 Task: Search one way flight ticket for 2 adults, 4 children and 1 infant on lap in business from Austin: Austinbergstrom International Airport to Evansville: Evansville Regional Airport on 8-3-2023. Choice of flights is United. Number of bags: 2 carry on bags and 7 checked bags. Price is upto 93000. Outbound departure time preference is 11:30.
Action: Mouse moved to (293, 115)
Screenshot: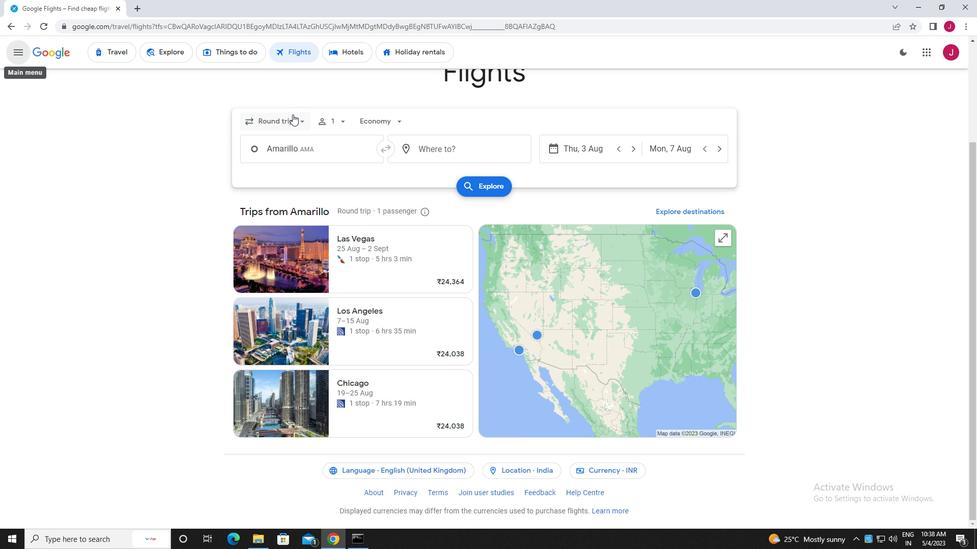 
Action: Mouse pressed left at (293, 115)
Screenshot: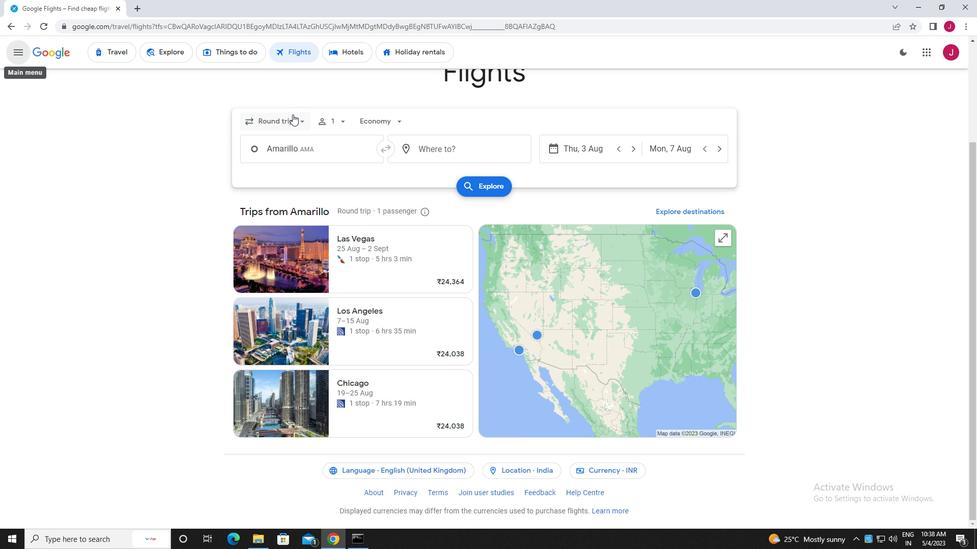 
Action: Mouse moved to (286, 167)
Screenshot: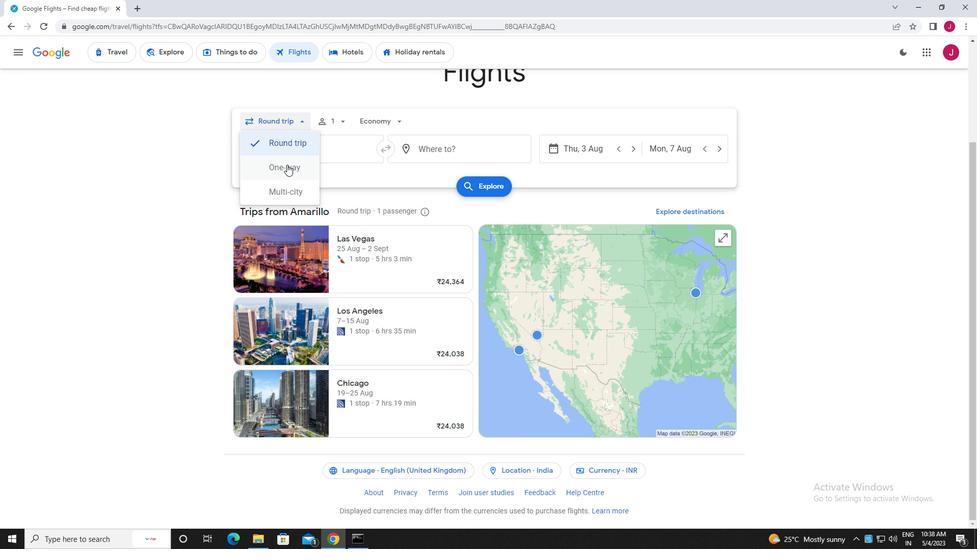 
Action: Mouse pressed left at (286, 167)
Screenshot: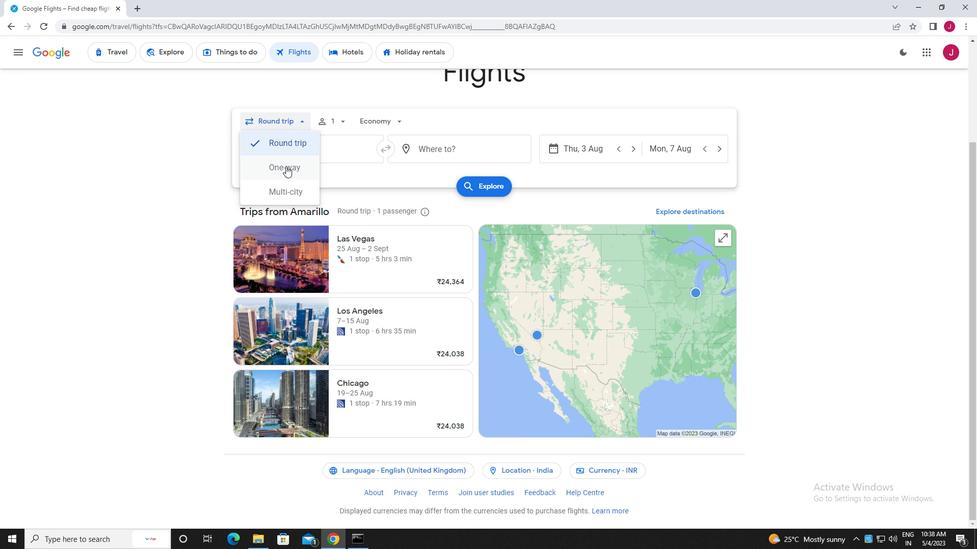 
Action: Mouse moved to (340, 119)
Screenshot: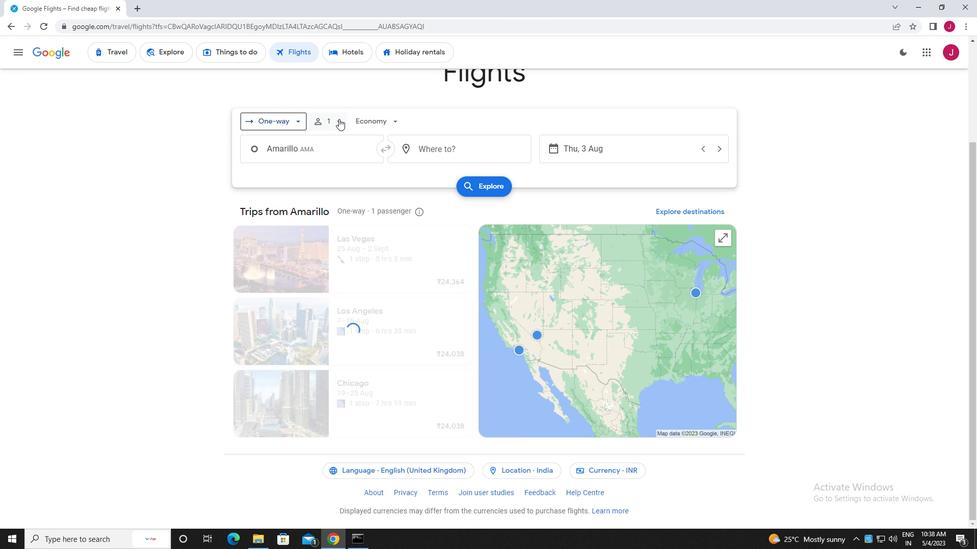 
Action: Mouse pressed left at (340, 119)
Screenshot: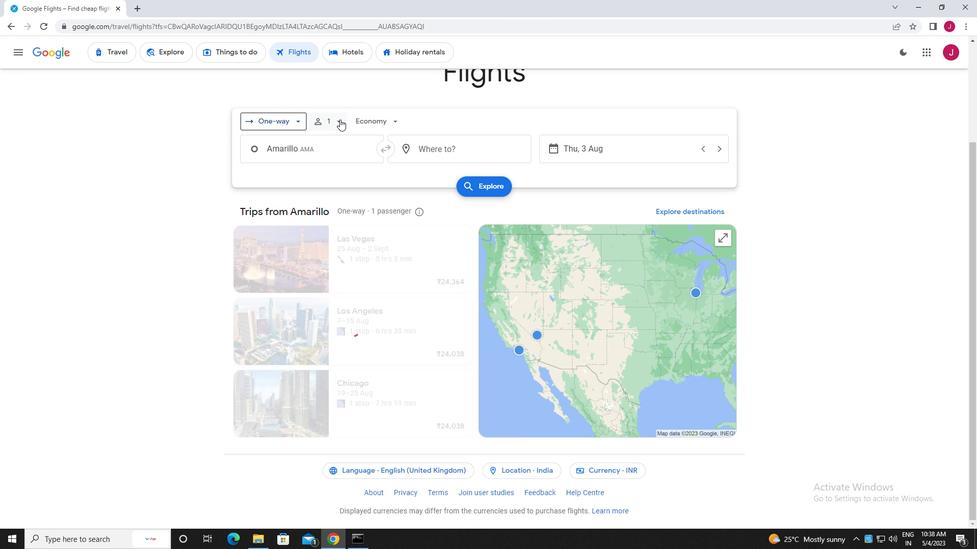 
Action: Mouse moved to (417, 147)
Screenshot: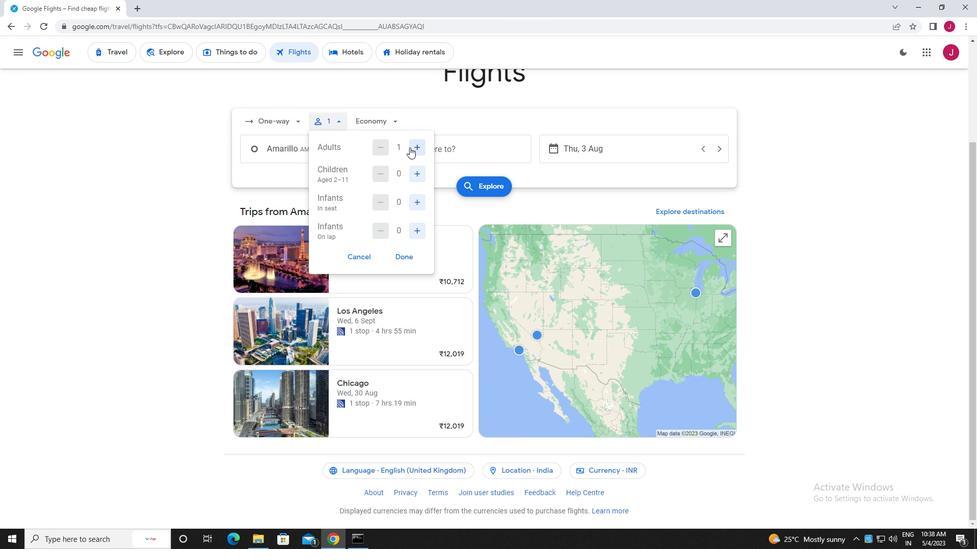
Action: Mouse pressed left at (417, 147)
Screenshot: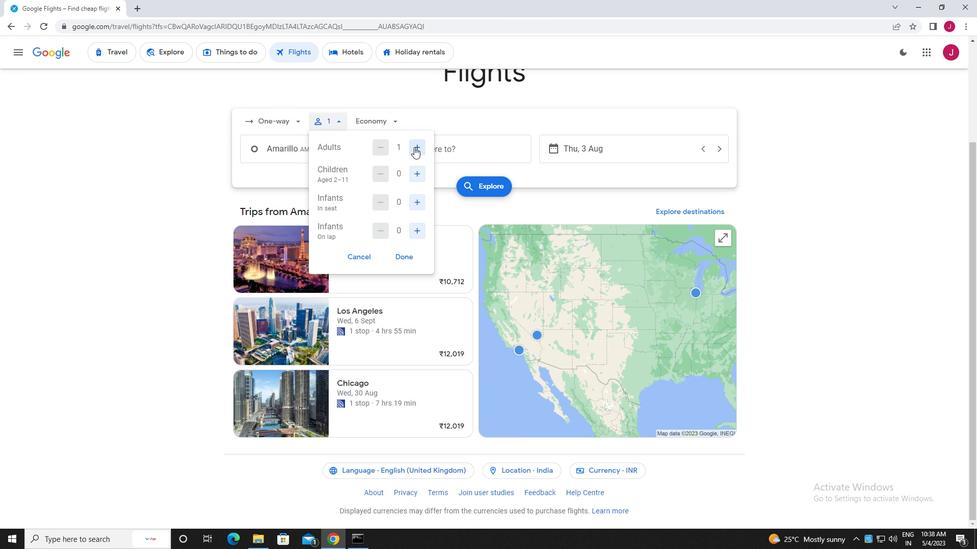 
Action: Mouse moved to (418, 174)
Screenshot: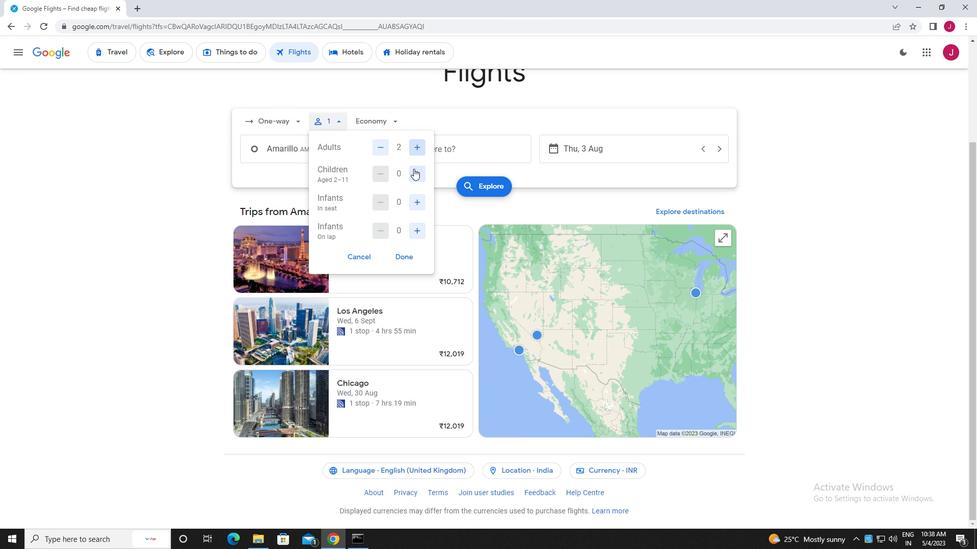 
Action: Mouse pressed left at (418, 174)
Screenshot: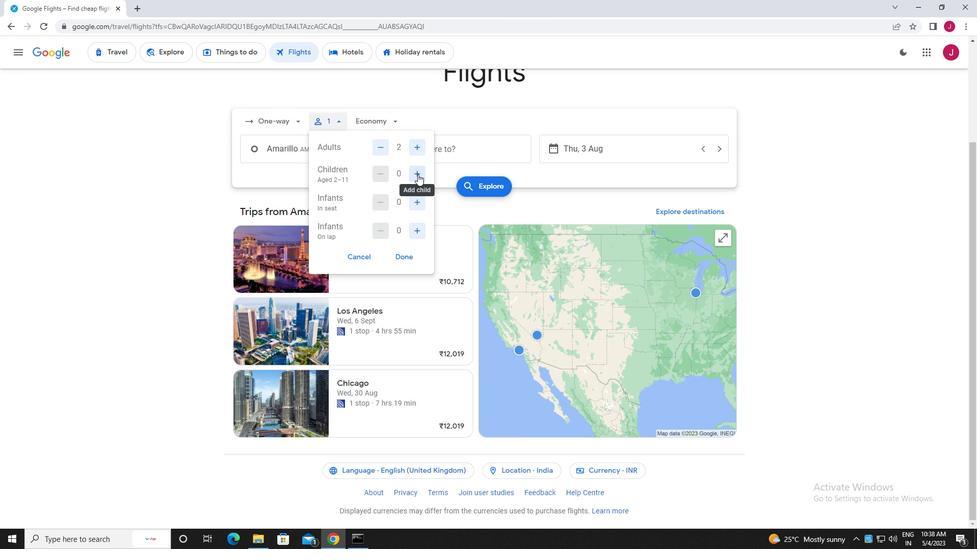 
Action: Mouse pressed left at (418, 174)
Screenshot: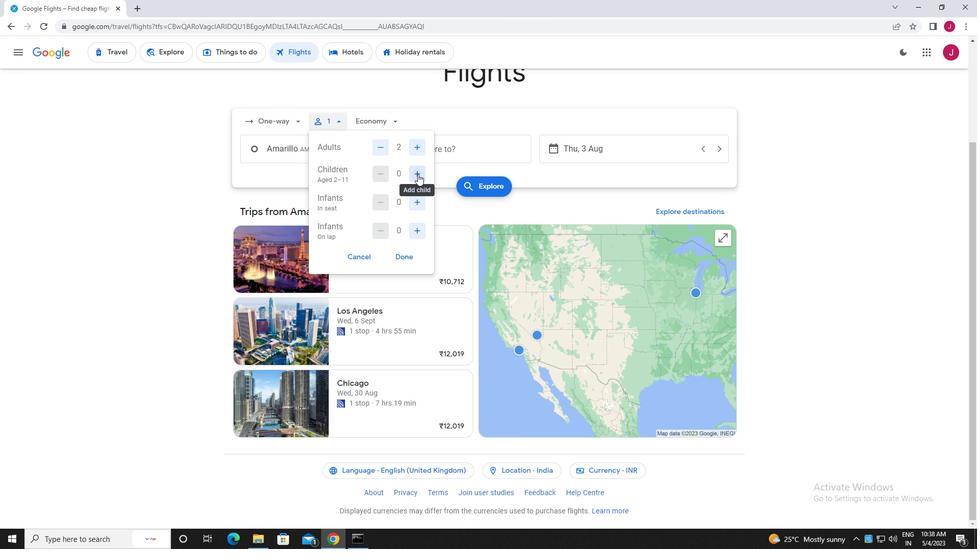
Action: Mouse pressed left at (418, 174)
Screenshot: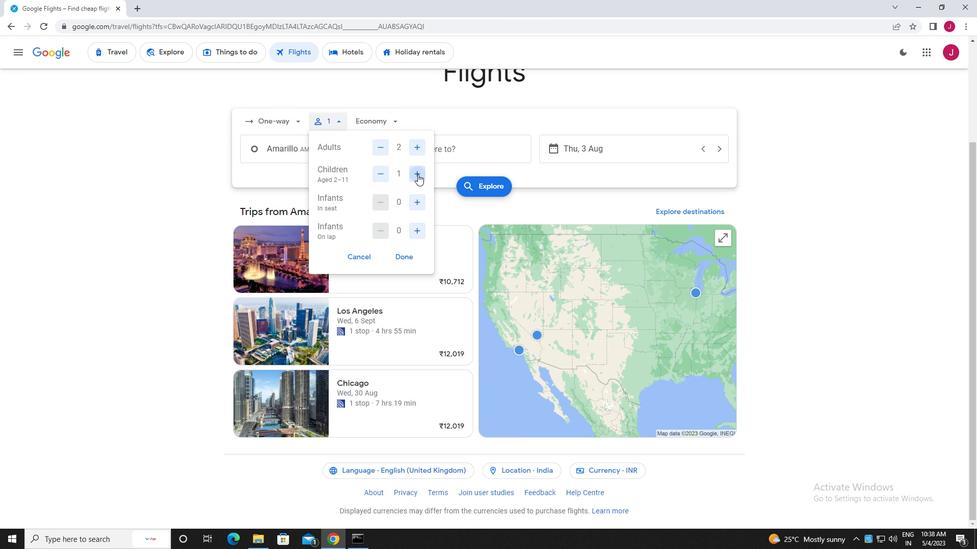 
Action: Mouse pressed left at (418, 174)
Screenshot: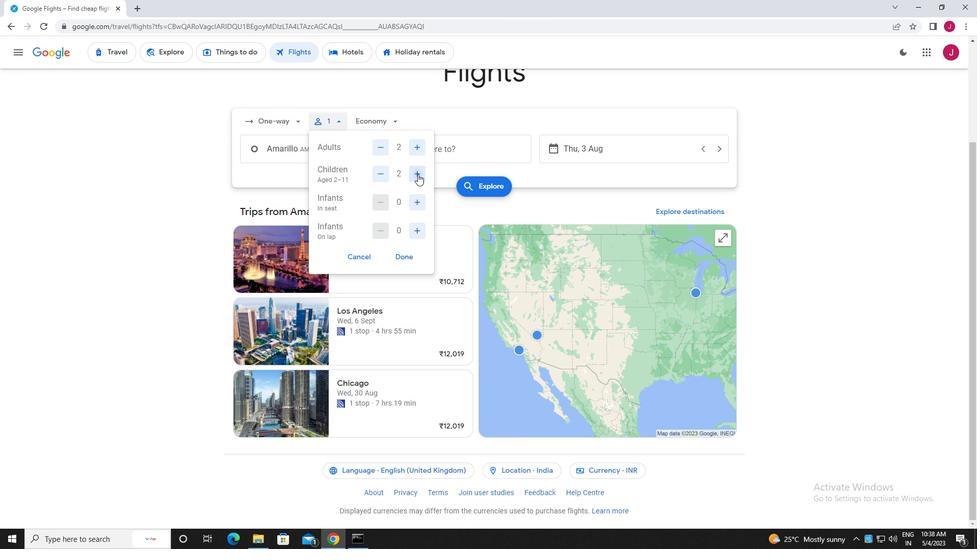 
Action: Mouse moved to (418, 229)
Screenshot: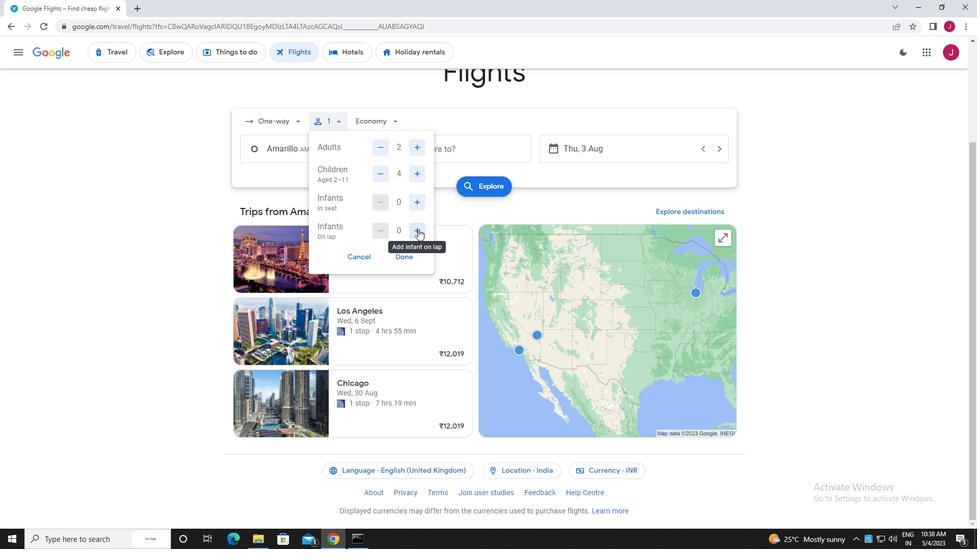 
Action: Mouse pressed left at (418, 229)
Screenshot: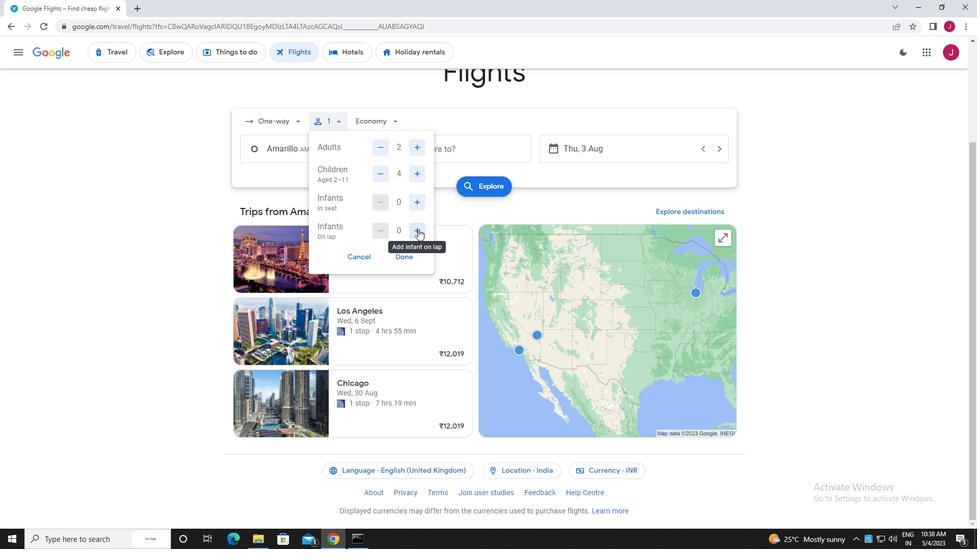 
Action: Mouse moved to (404, 256)
Screenshot: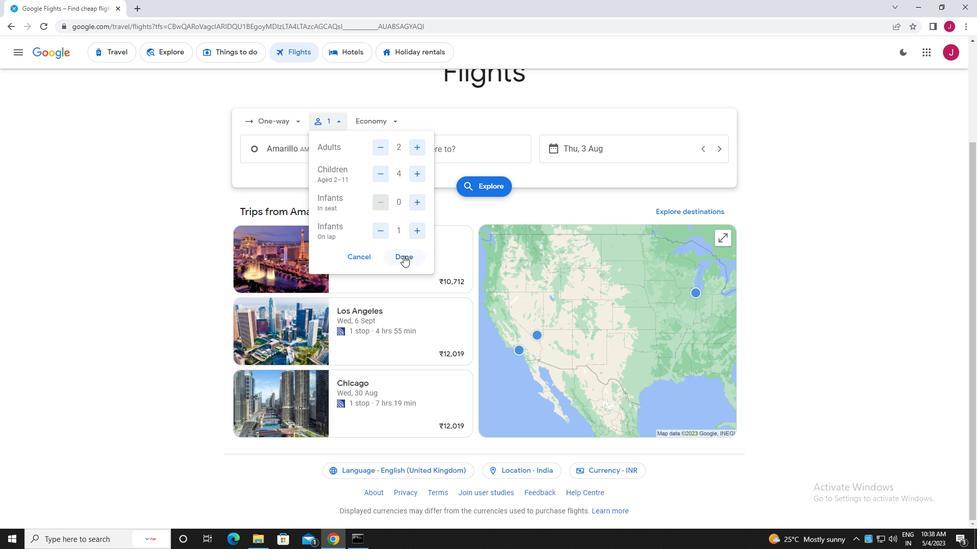 
Action: Mouse pressed left at (404, 256)
Screenshot: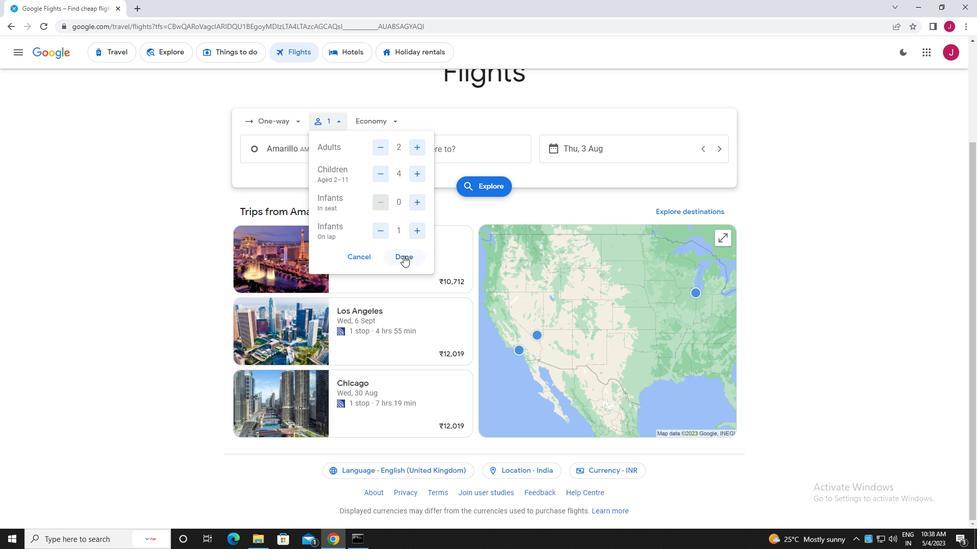 
Action: Mouse moved to (381, 120)
Screenshot: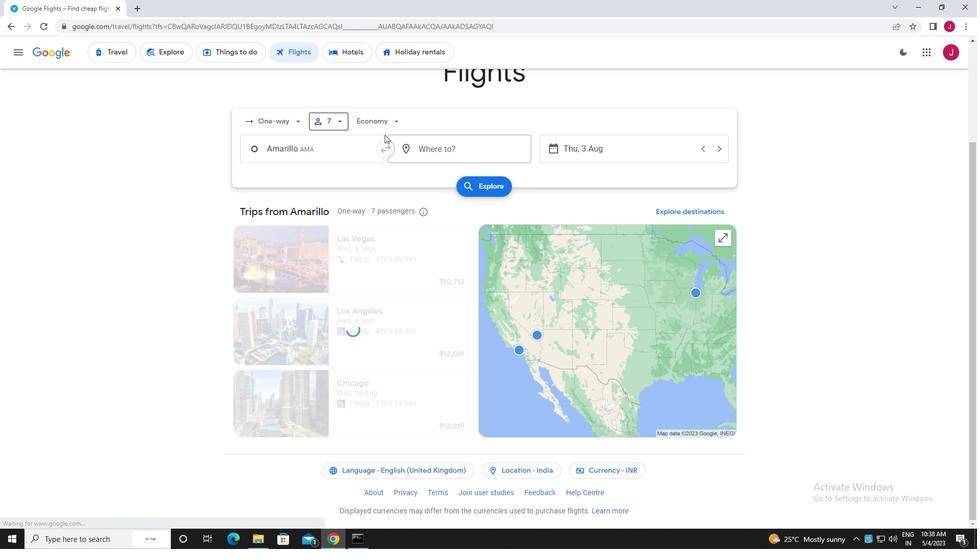 
Action: Mouse pressed left at (381, 120)
Screenshot: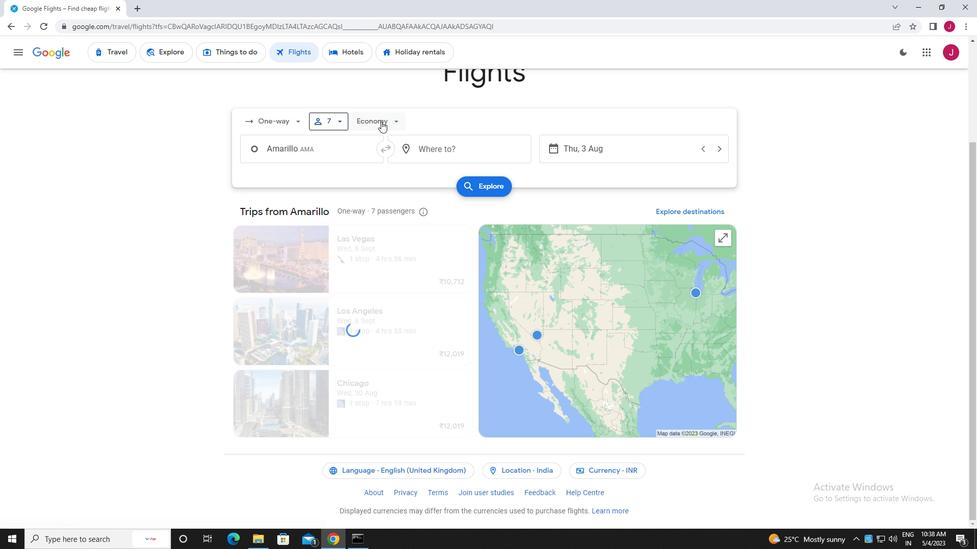 
Action: Mouse moved to (401, 192)
Screenshot: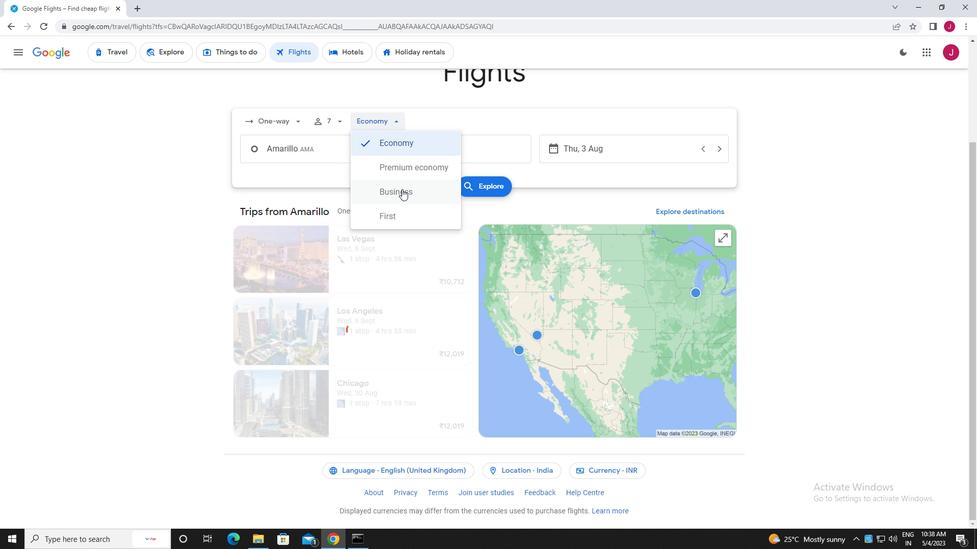 
Action: Mouse pressed left at (401, 192)
Screenshot: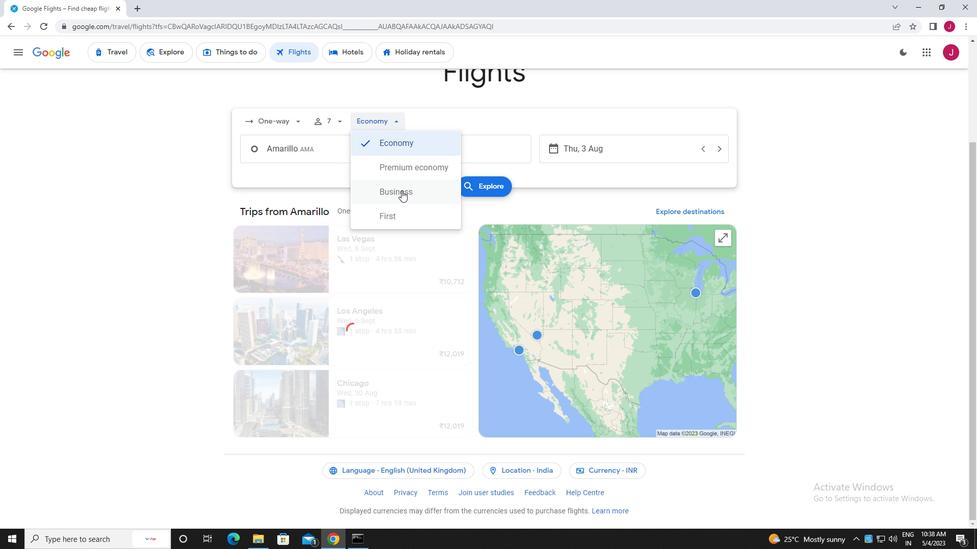 
Action: Mouse moved to (337, 150)
Screenshot: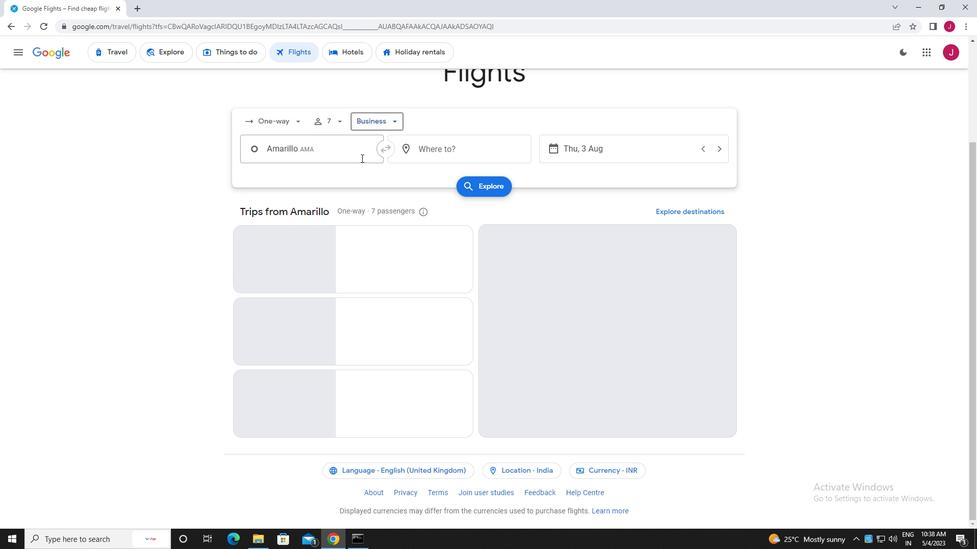 
Action: Mouse pressed left at (337, 150)
Screenshot: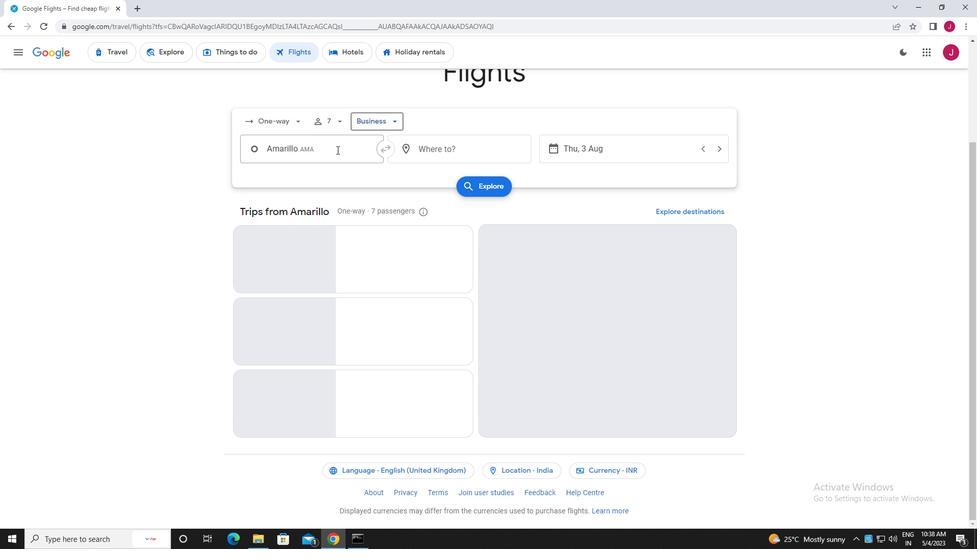 
Action: Mouse moved to (337, 149)
Screenshot: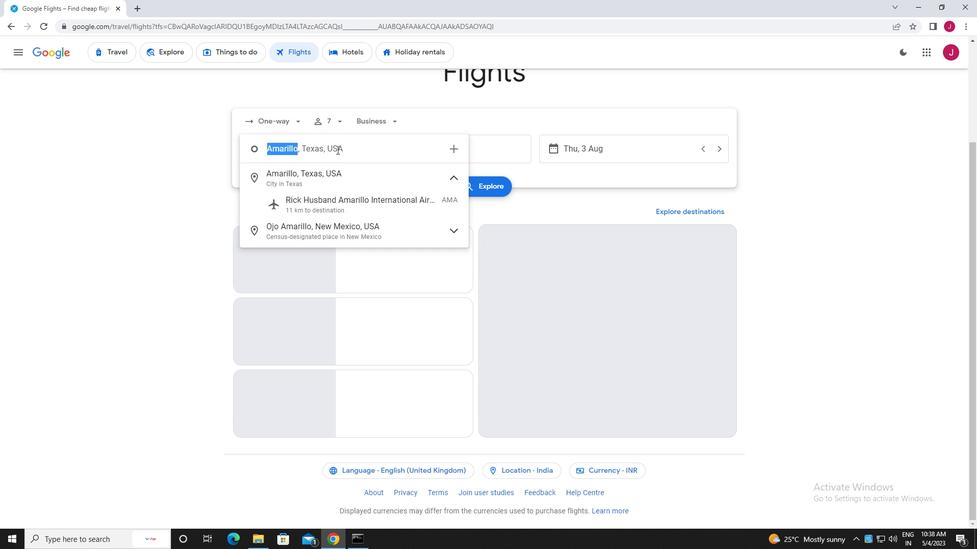 
Action: Key pressed austin
Screenshot: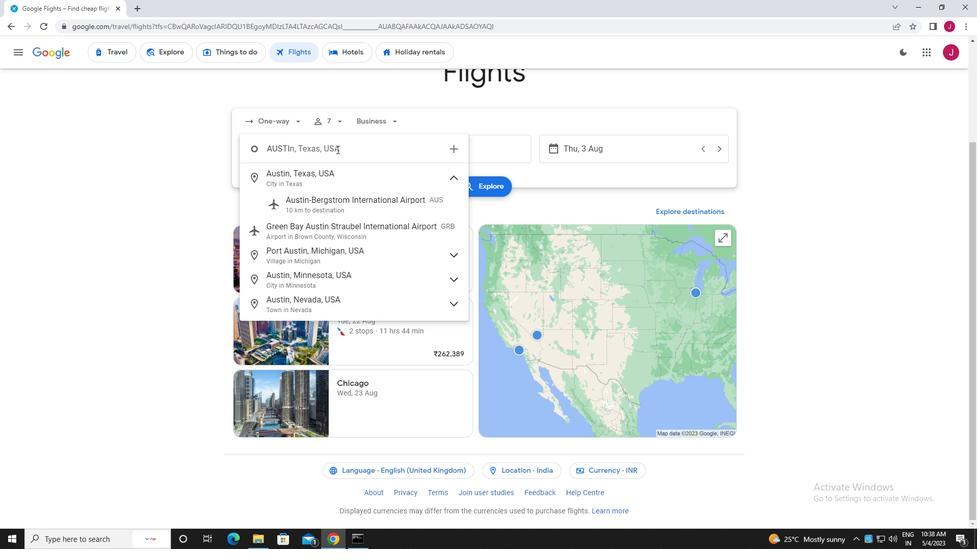 
Action: Mouse moved to (334, 204)
Screenshot: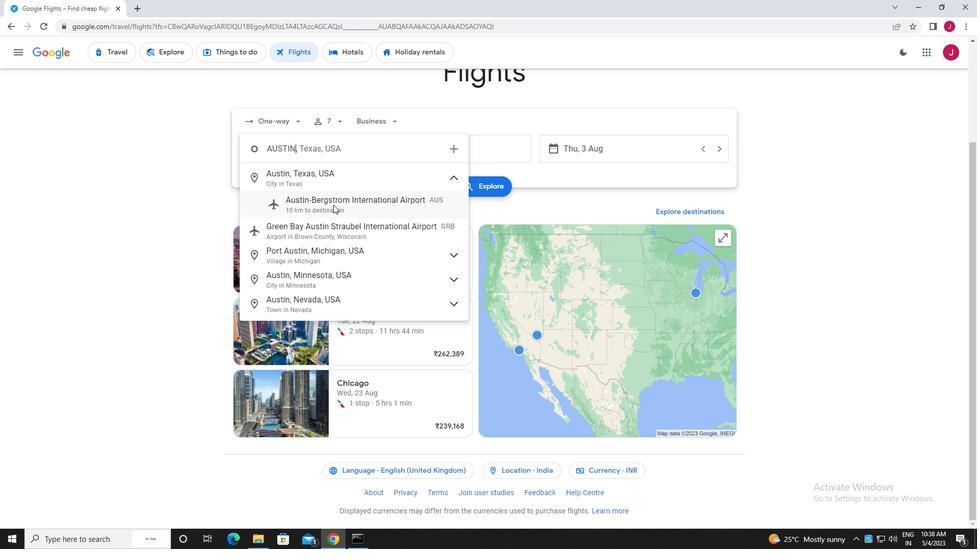 
Action: Mouse pressed left at (334, 204)
Screenshot: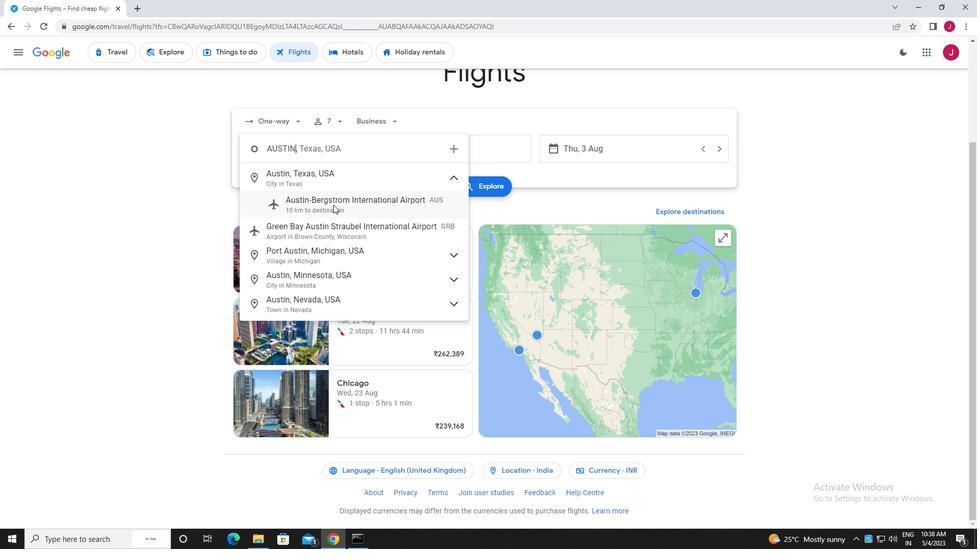 
Action: Mouse moved to (454, 149)
Screenshot: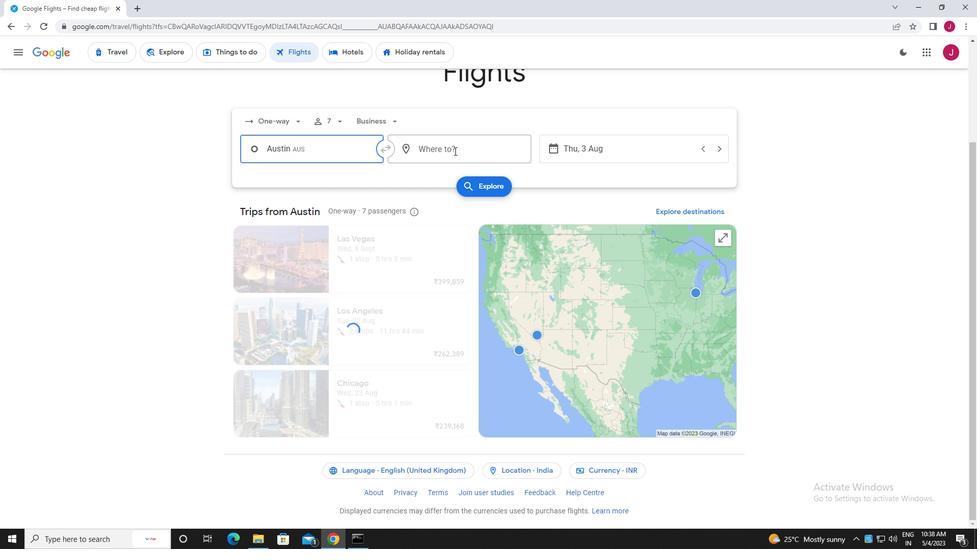 
Action: Mouse pressed left at (454, 149)
Screenshot: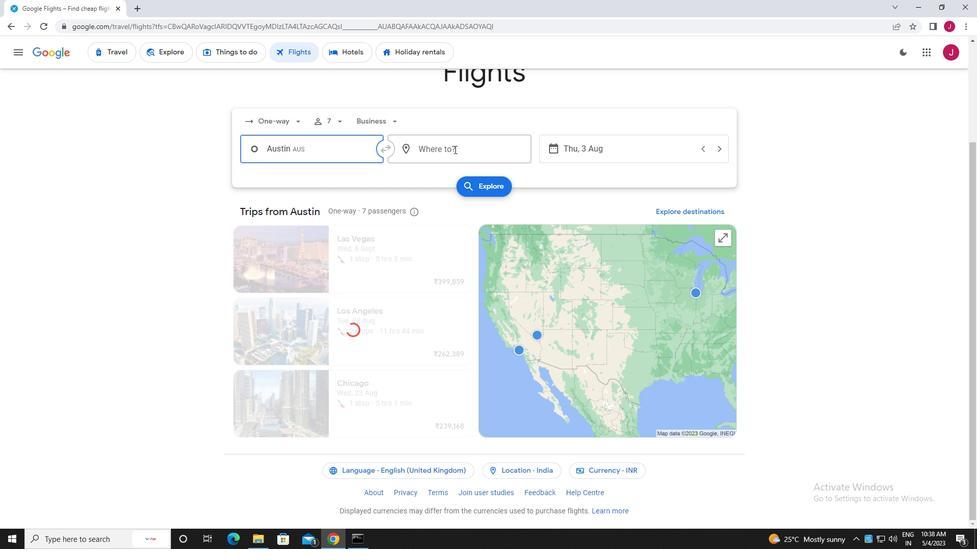 
Action: Mouse moved to (452, 152)
Screenshot: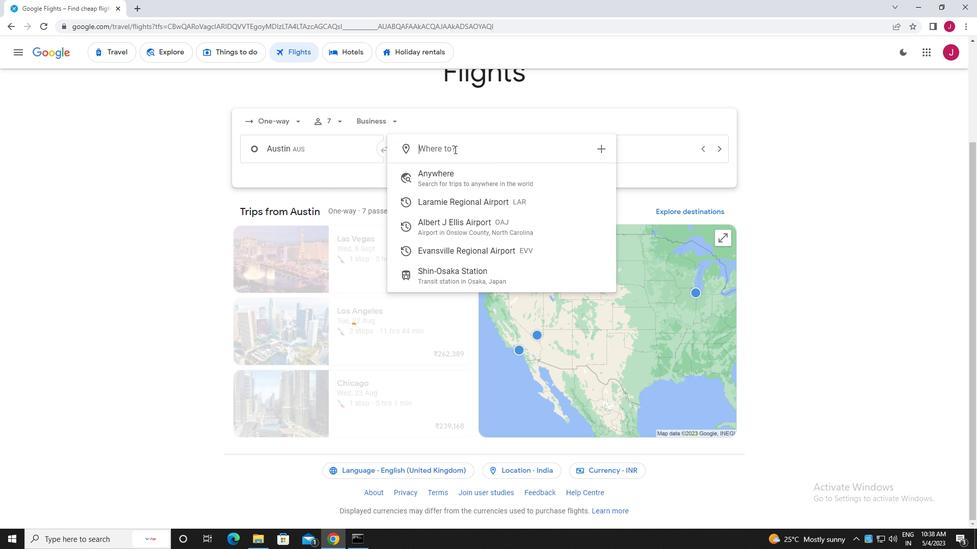 
Action: Key pressed evans
Screenshot: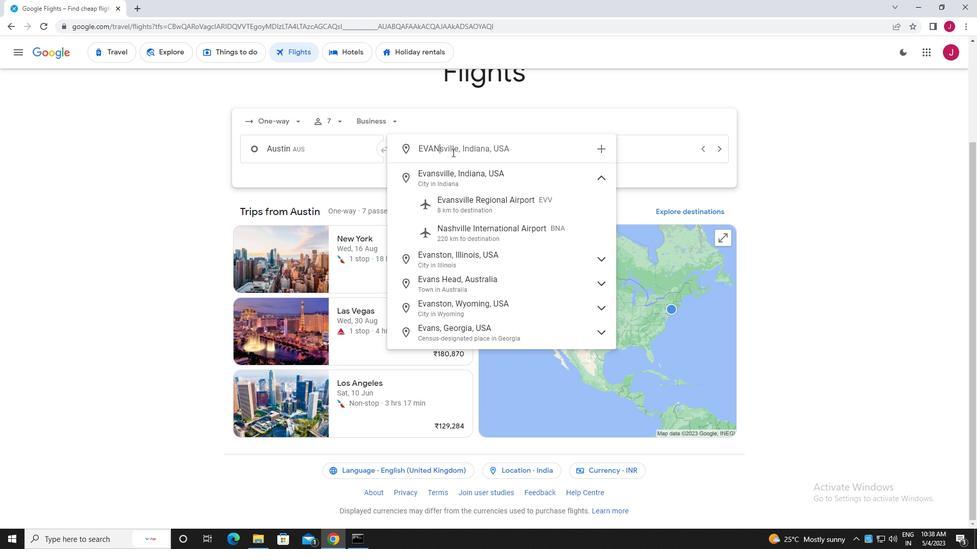
Action: Mouse moved to (483, 207)
Screenshot: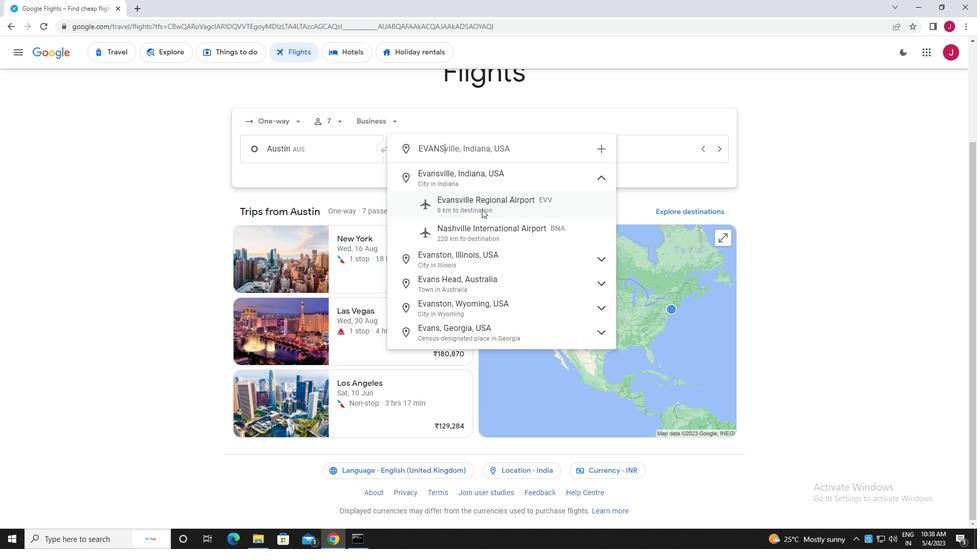 
Action: Mouse pressed left at (483, 207)
Screenshot: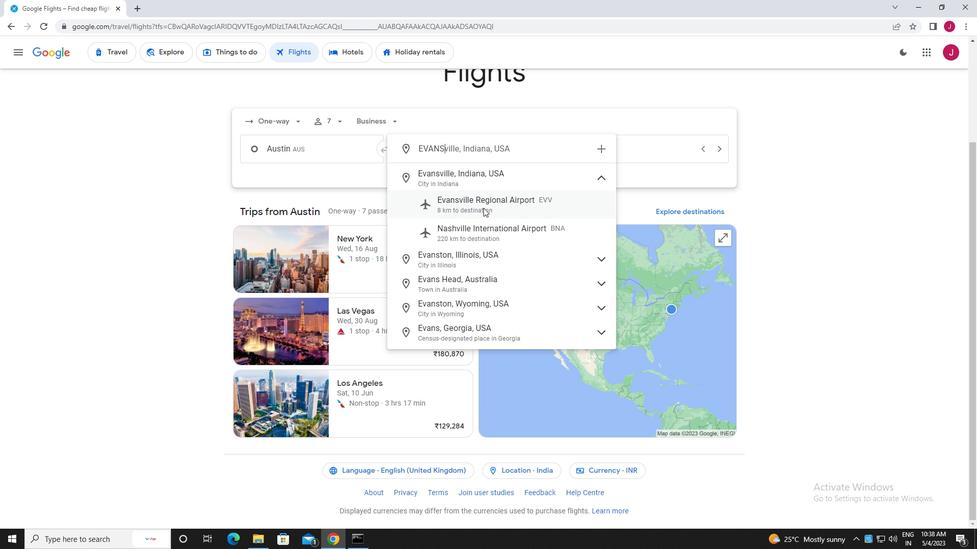 
Action: Mouse moved to (602, 152)
Screenshot: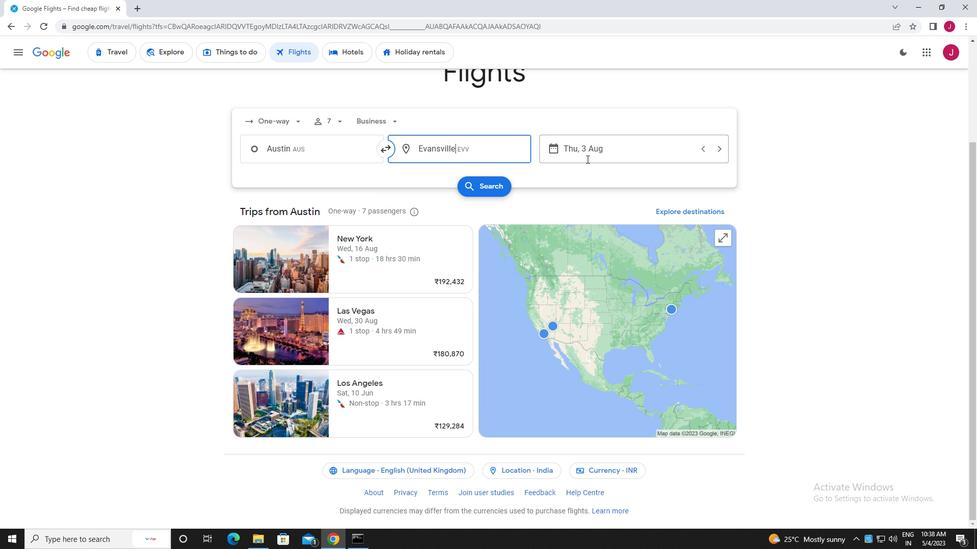 
Action: Mouse pressed left at (602, 152)
Screenshot: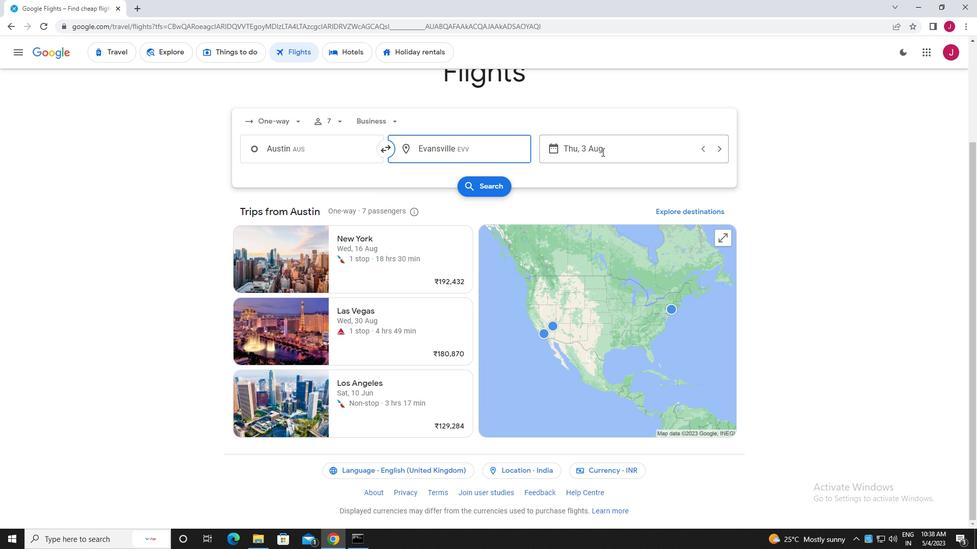 
Action: Mouse moved to (467, 233)
Screenshot: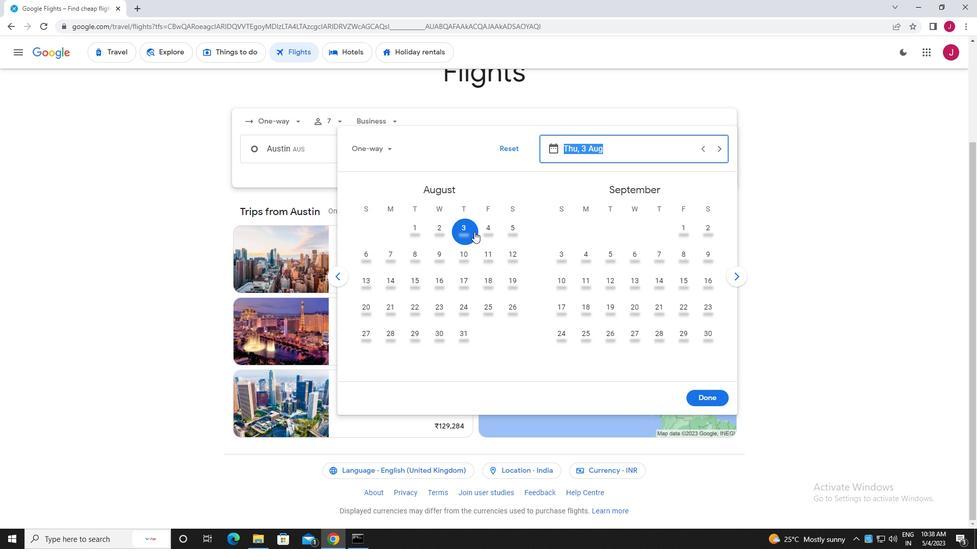 
Action: Mouse pressed left at (467, 233)
Screenshot: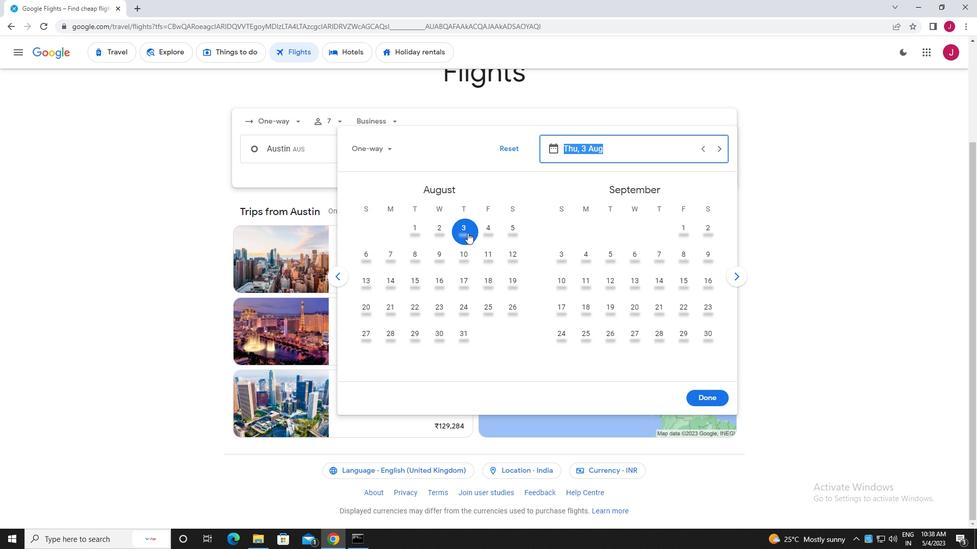
Action: Mouse moved to (710, 401)
Screenshot: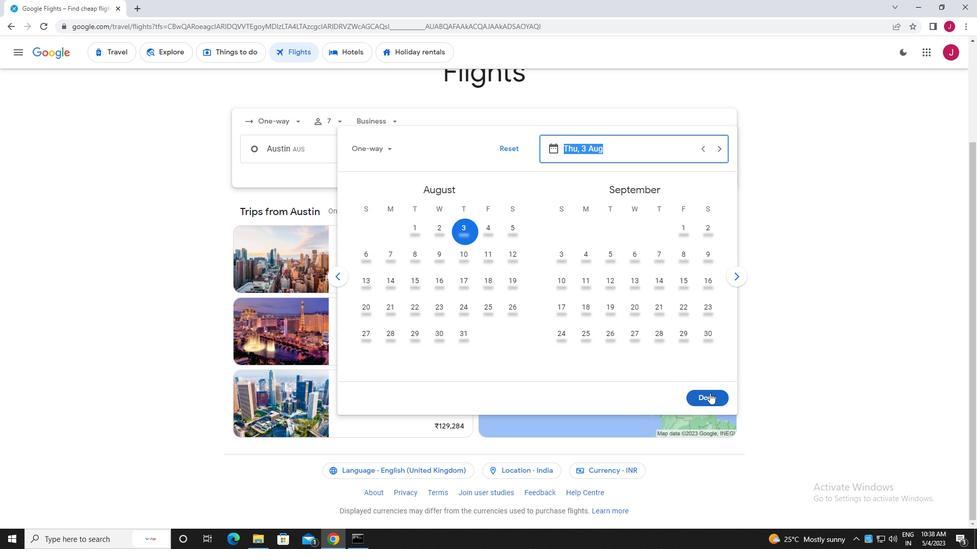
Action: Mouse pressed left at (710, 401)
Screenshot: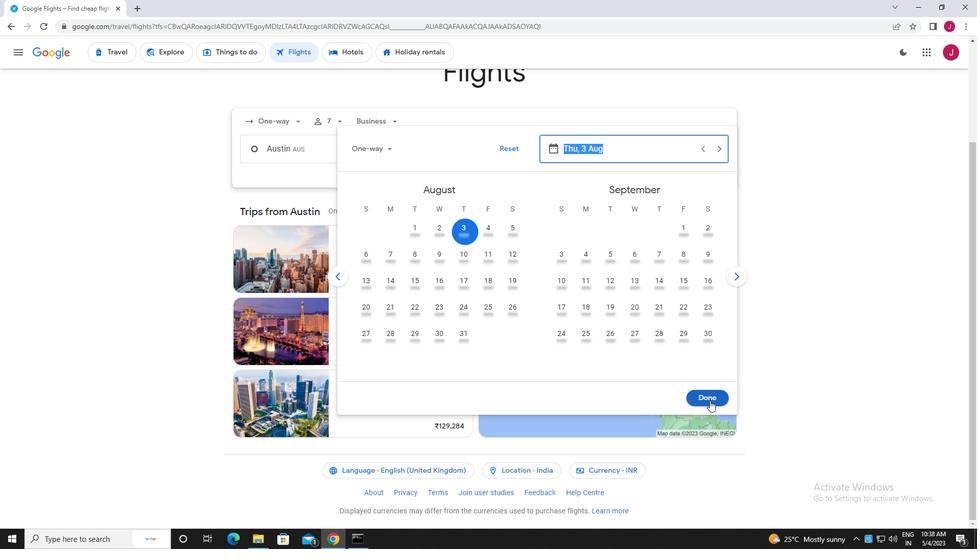 
Action: Mouse moved to (497, 187)
Screenshot: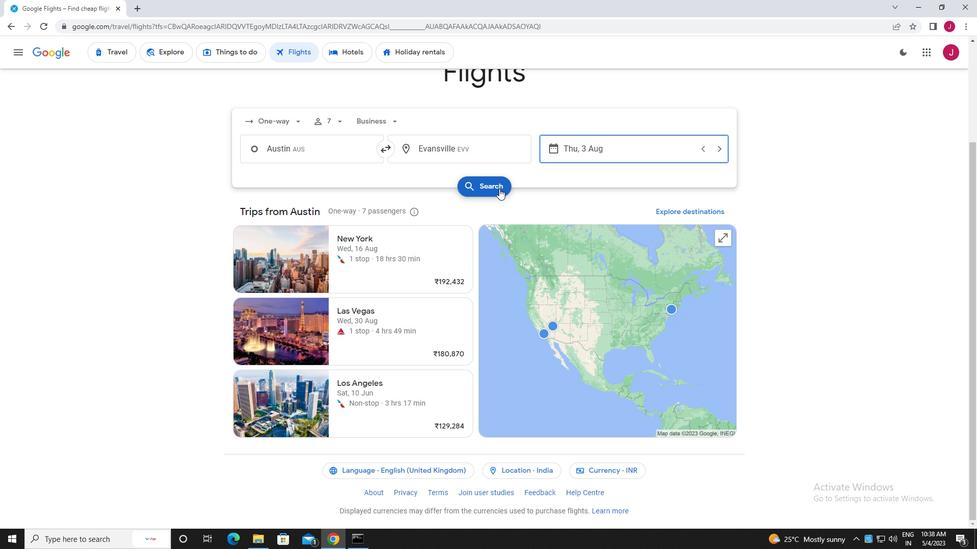 
Action: Mouse pressed left at (497, 187)
Screenshot: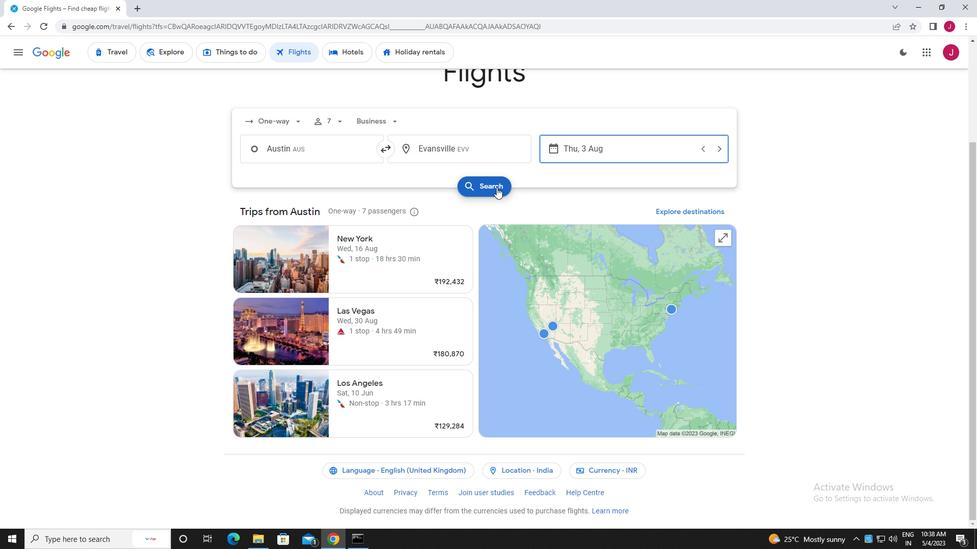 
Action: Mouse moved to (265, 147)
Screenshot: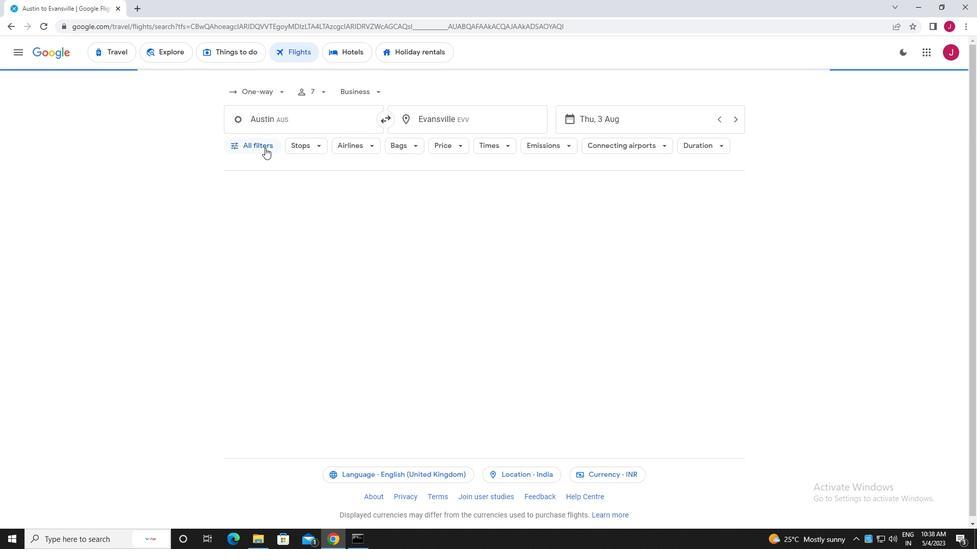 
Action: Mouse pressed left at (265, 147)
Screenshot: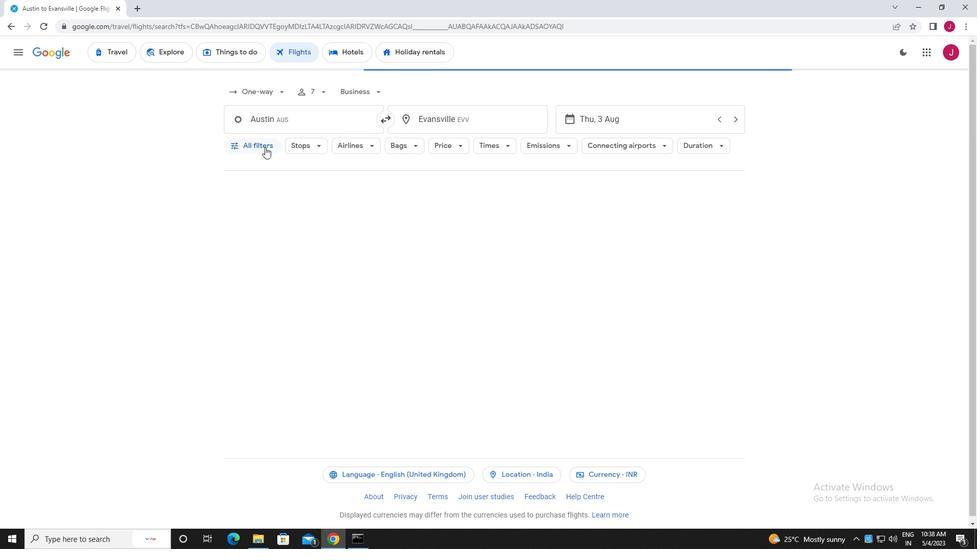 
Action: Mouse moved to (297, 187)
Screenshot: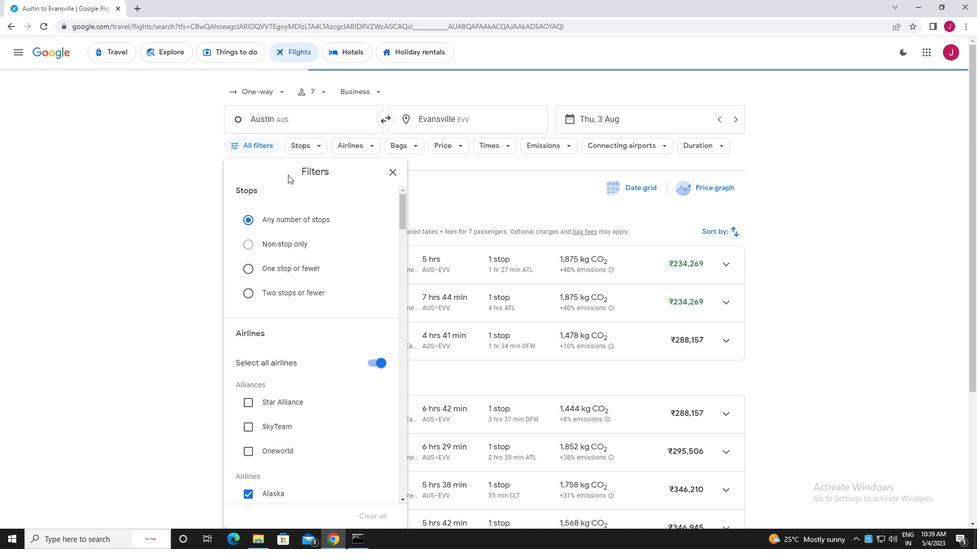 
Action: Mouse scrolled (297, 186) with delta (0, 0)
Screenshot: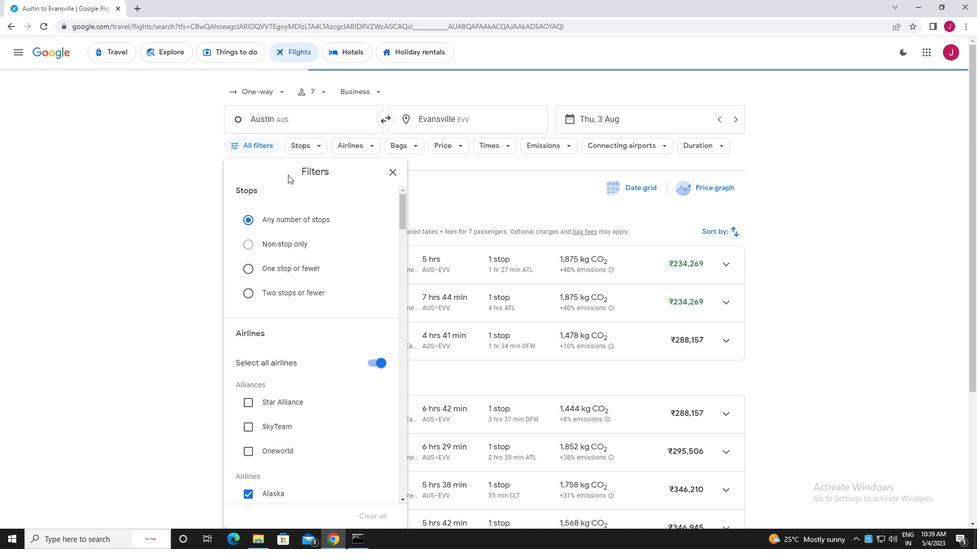 
Action: Mouse moved to (299, 188)
Screenshot: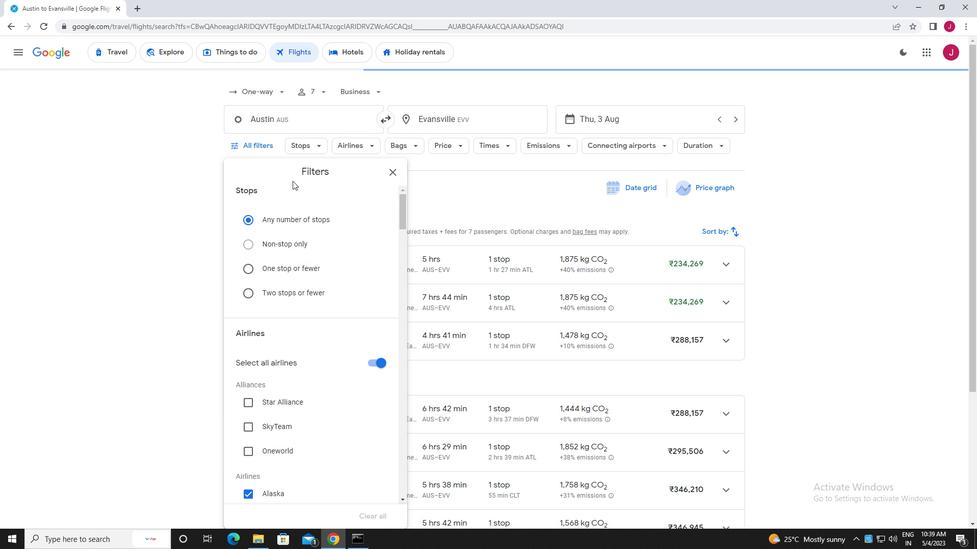 
Action: Mouse scrolled (299, 187) with delta (0, 0)
Screenshot: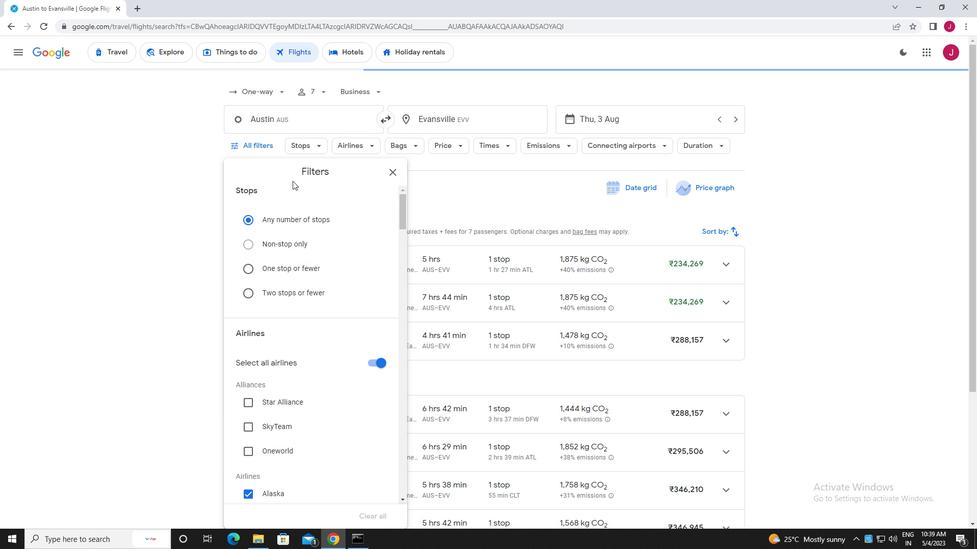 
Action: Mouse moved to (299, 189)
Screenshot: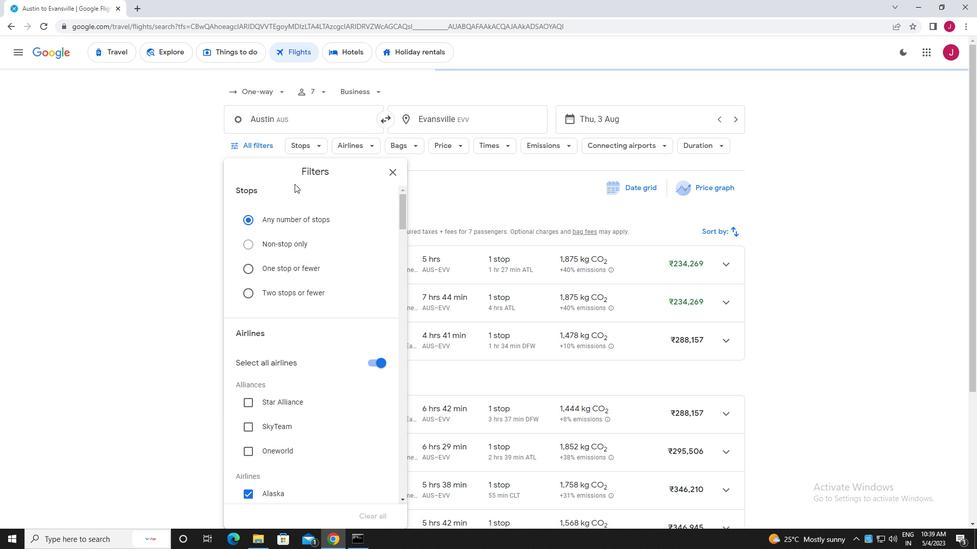 
Action: Mouse scrolled (299, 188) with delta (0, 0)
Screenshot: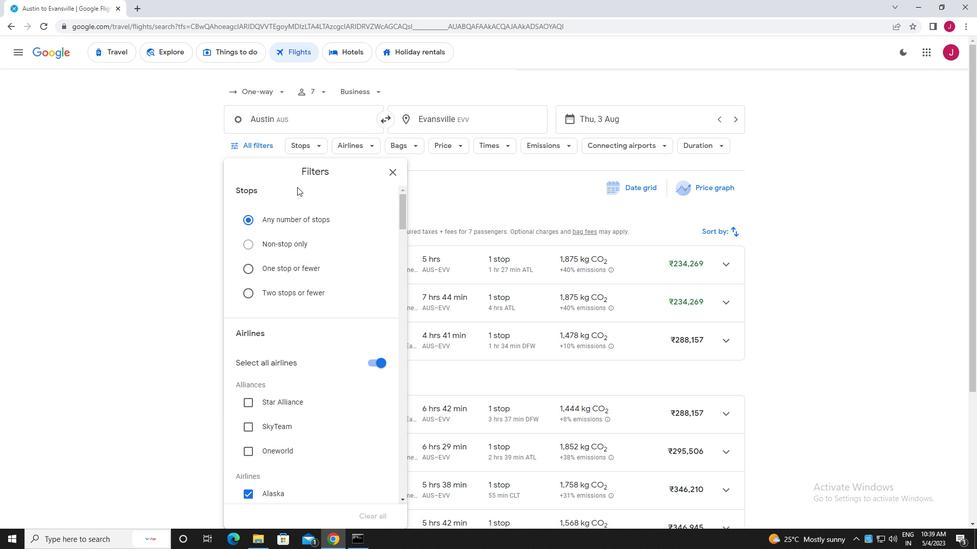 
Action: Mouse moved to (371, 210)
Screenshot: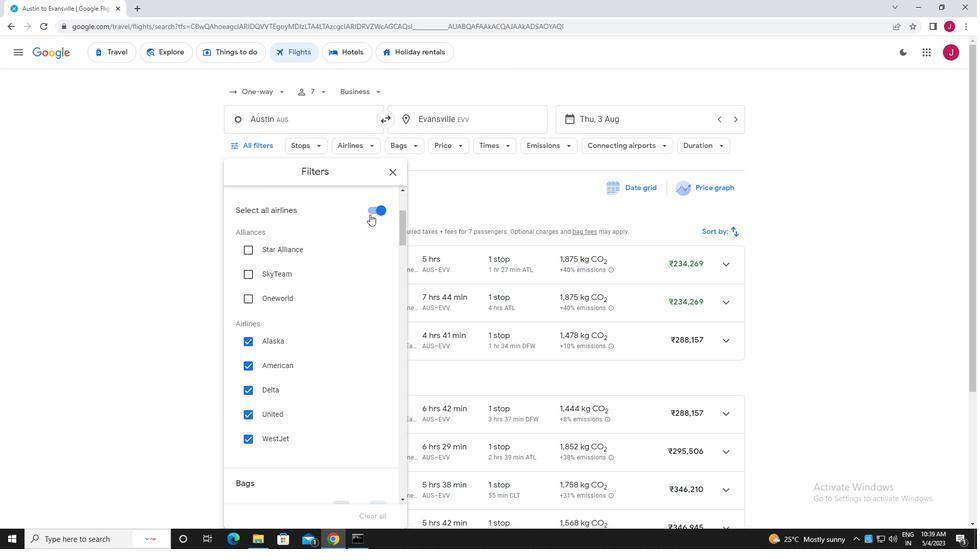 
Action: Mouse pressed left at (371, 210)
Screenshot: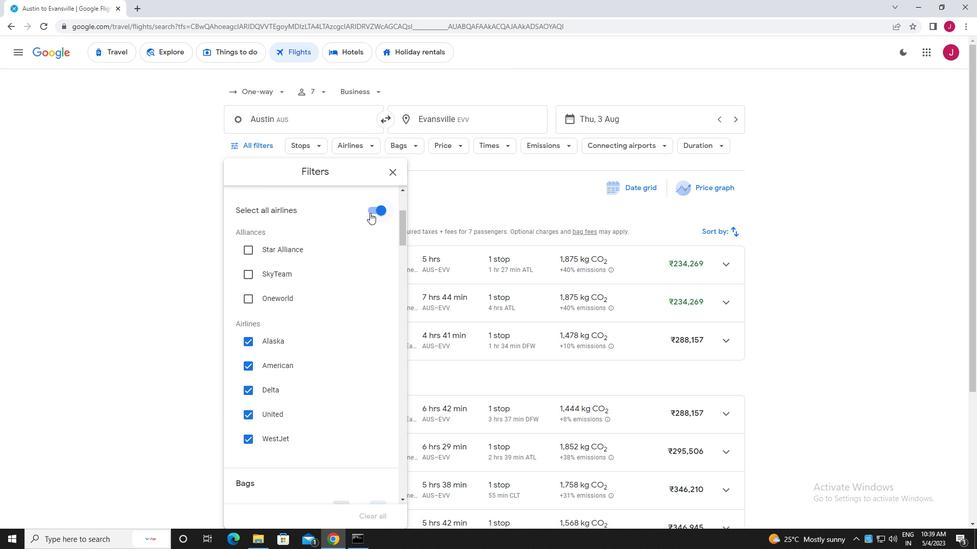 
Action: Mouse moved to (332, 225)
Screenshot: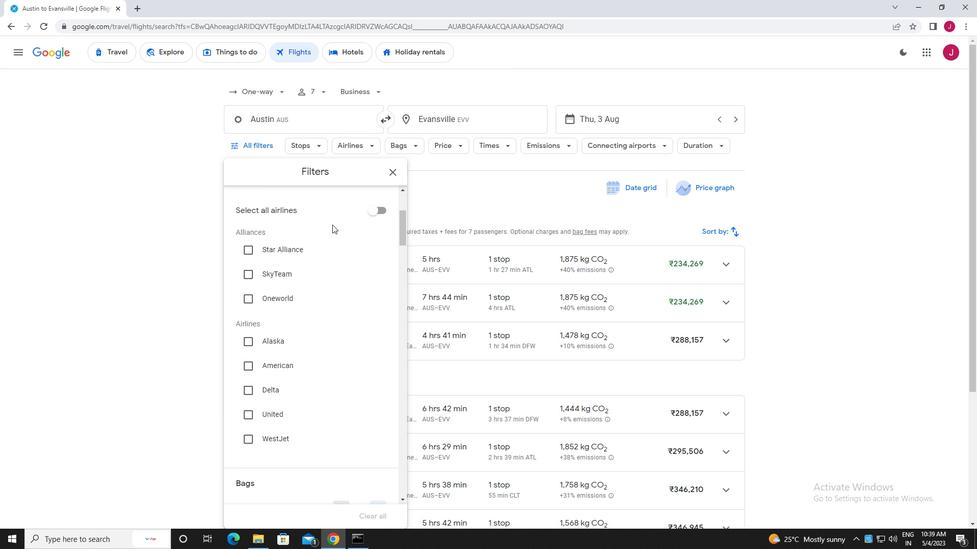 
Action: Mouse scrolled (332, 224) with delta (0, 0)
Screenshot: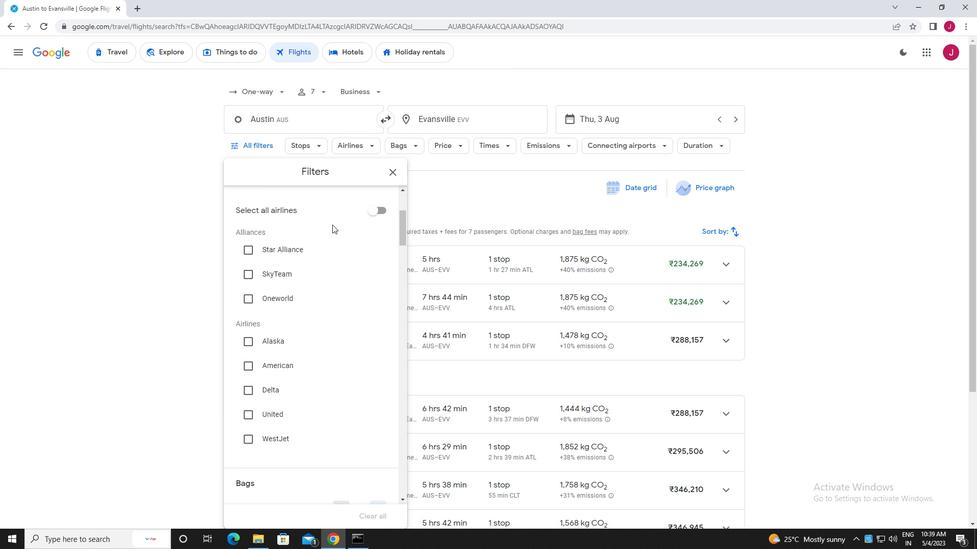 
Action: Mouse moved to (332, 225)
Screenshot: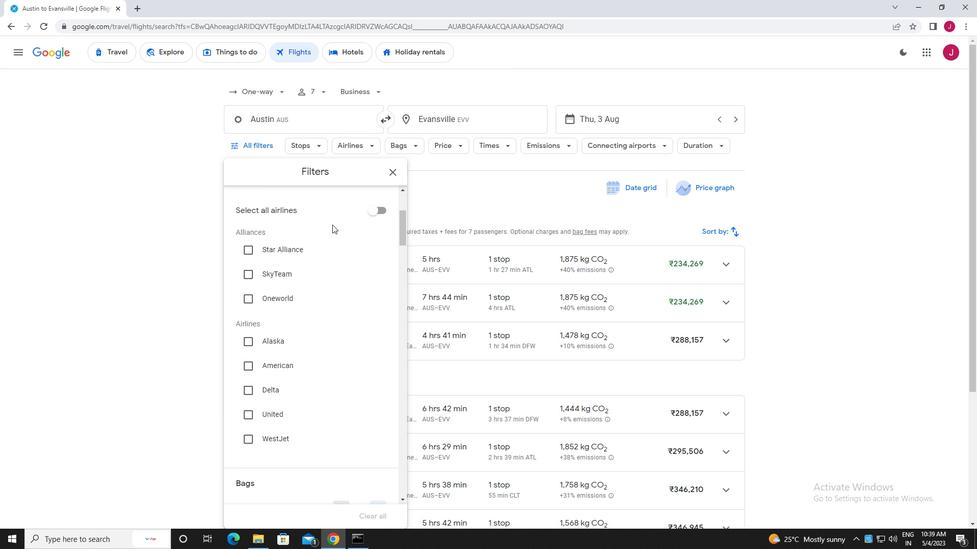 
Action: Mouse scrolled (332, 225) with delta (0, 0)
Screenshot: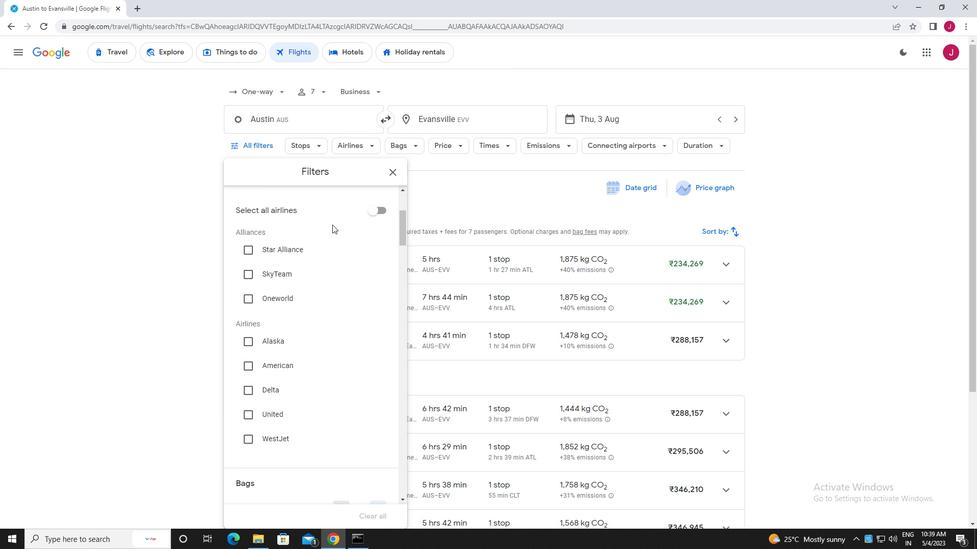 
Action: Mouse moved to (331, 225)
Screenshot: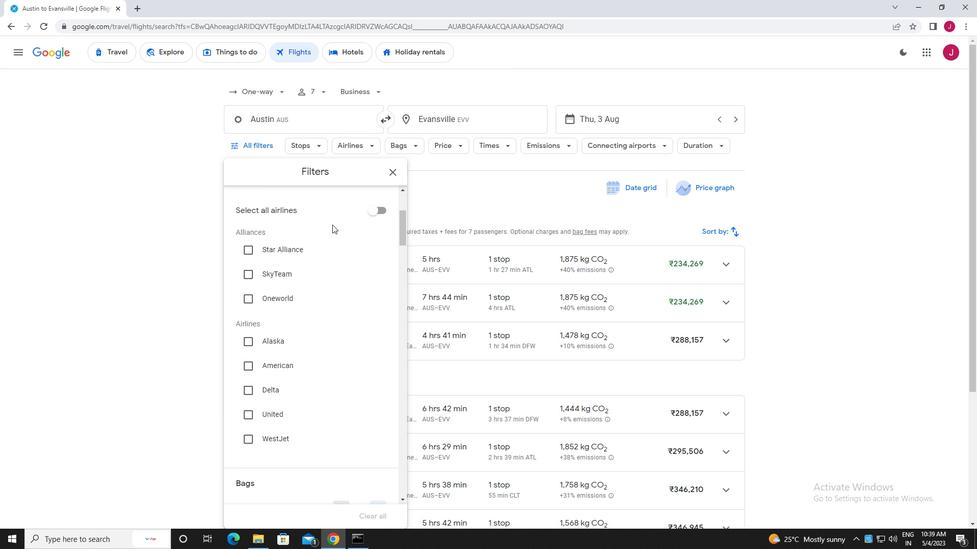 
Action: Mouse scrolled (331, 225) with delta (0, 0)
Screenshot: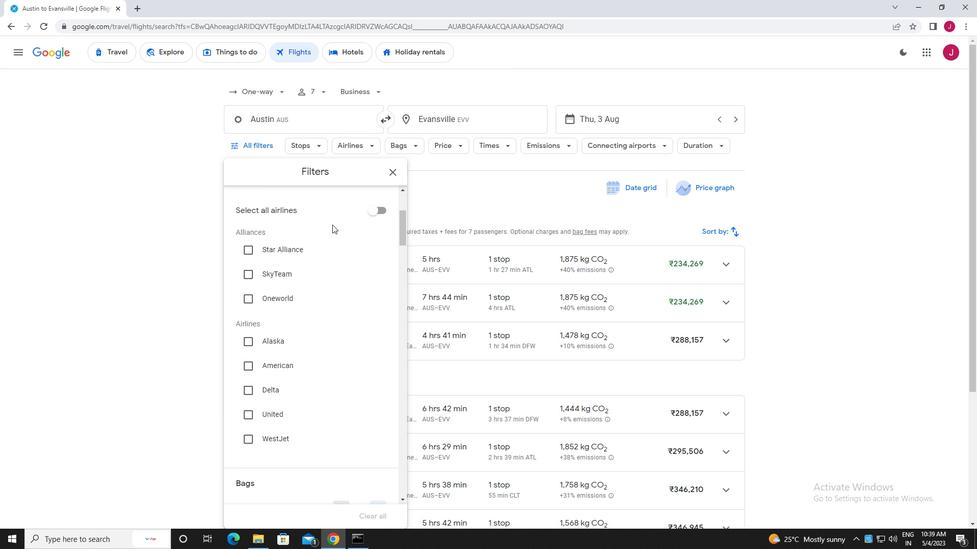 
Action: Mouse moved to (249, 262)
Screenshot: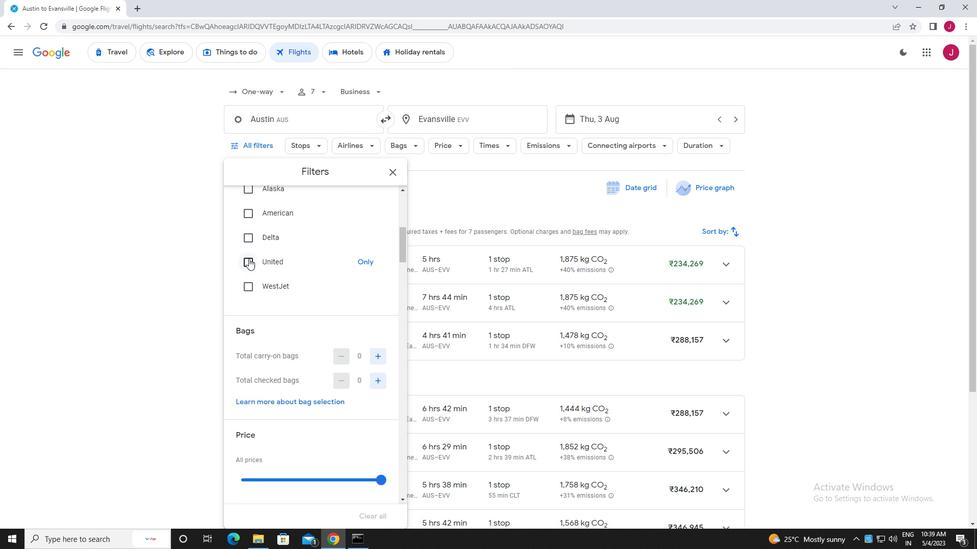 
Action: Mouse pressed left at (249, 262)
Screenshot: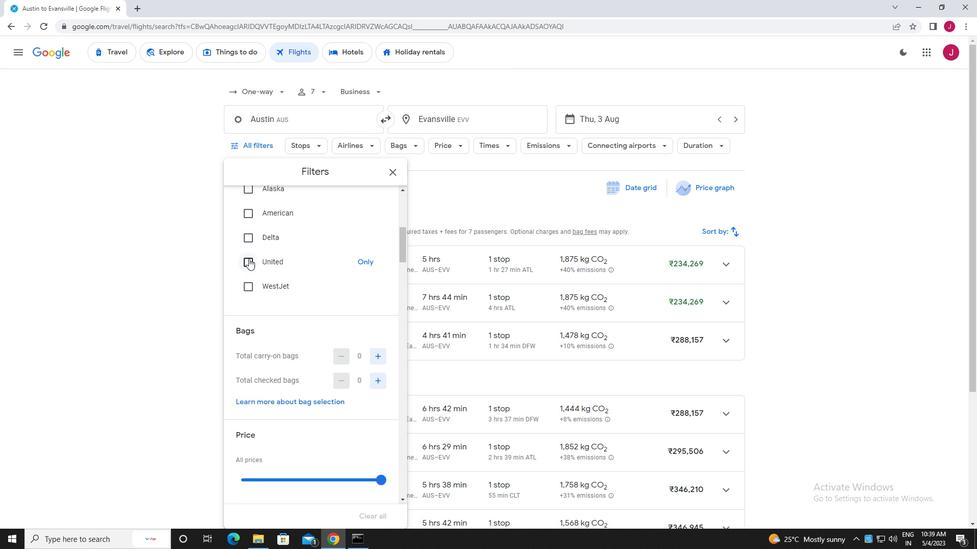 
Action: Mouse moved to (312, 253)
Screenshot: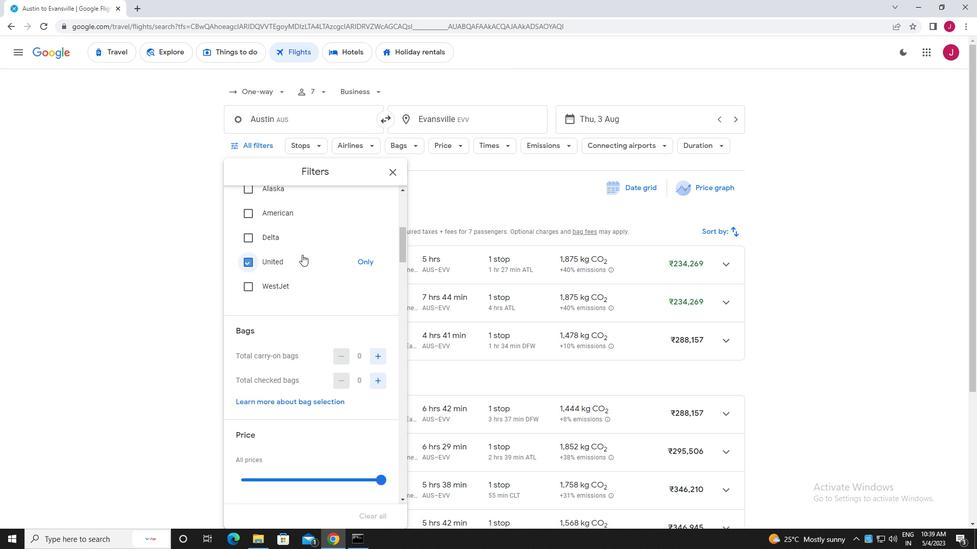 
Action: Mouse scrolled (312, 252) with delta (0, 0)
Screenshot: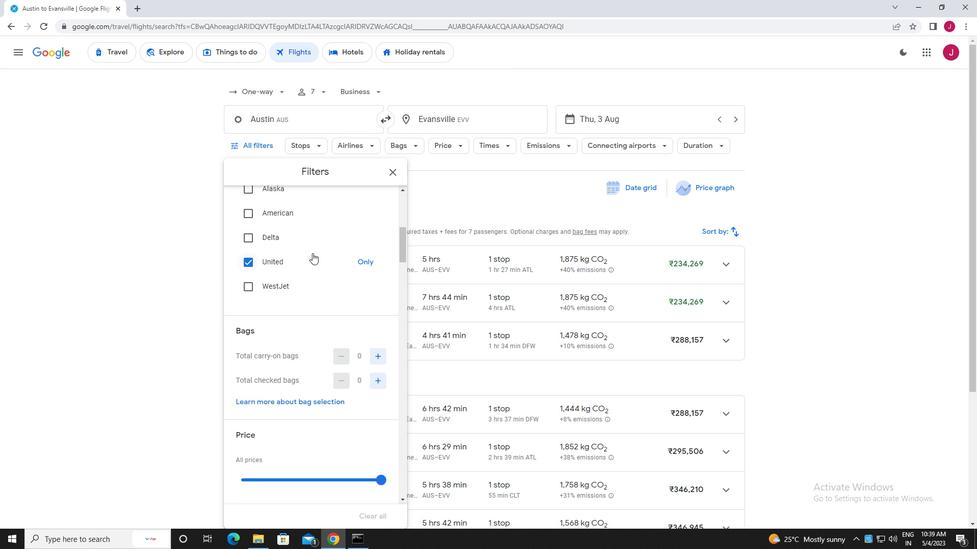 
Action: Mouse scrolled (312, 252) with delta (0, 0)
Screenshot: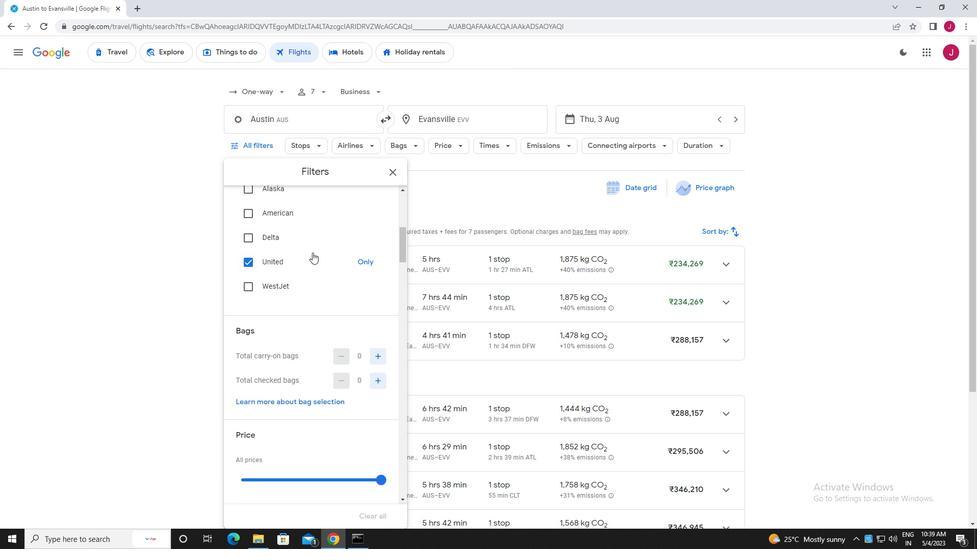 
Action: Mouse moved to (378, 253)
Screenshot: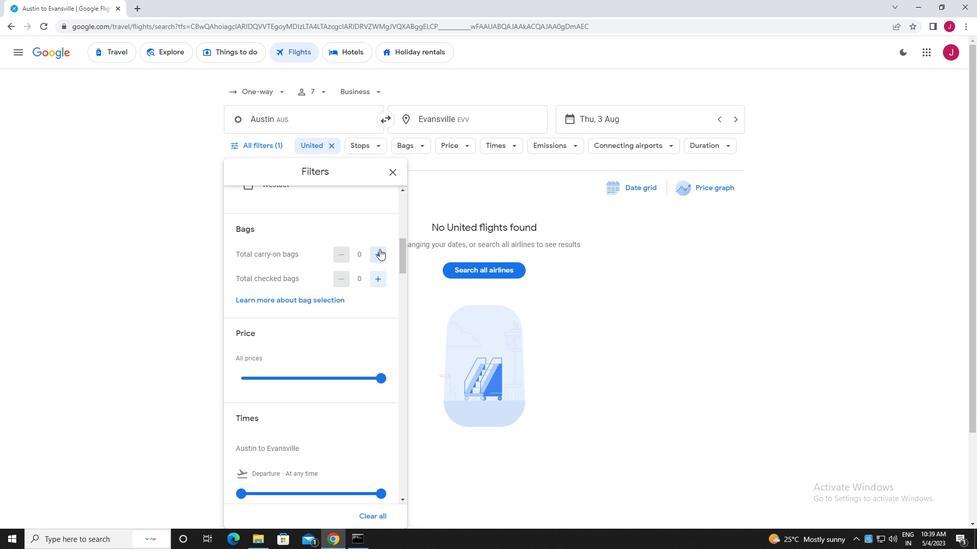 
Action: Mouse pressed left at (378, 253)
Screenshot: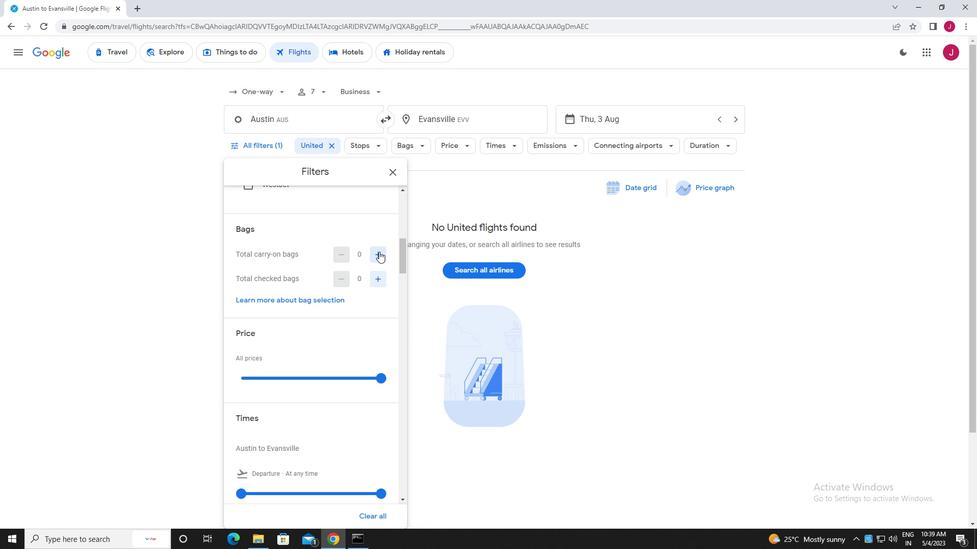 
Action: Mouse pressed left at (378, 253)
Screenshot: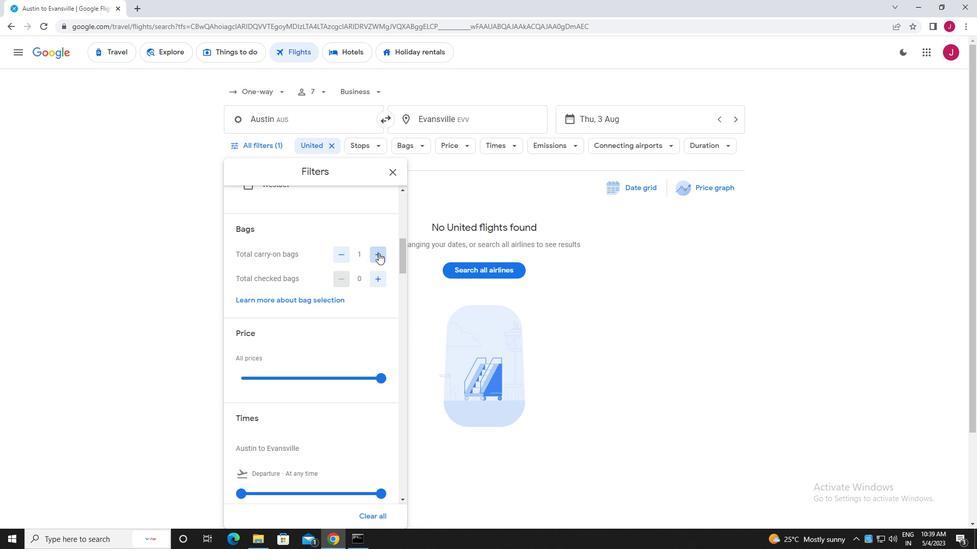 
Action: Mouse moved to (380, 280)
Screenshot: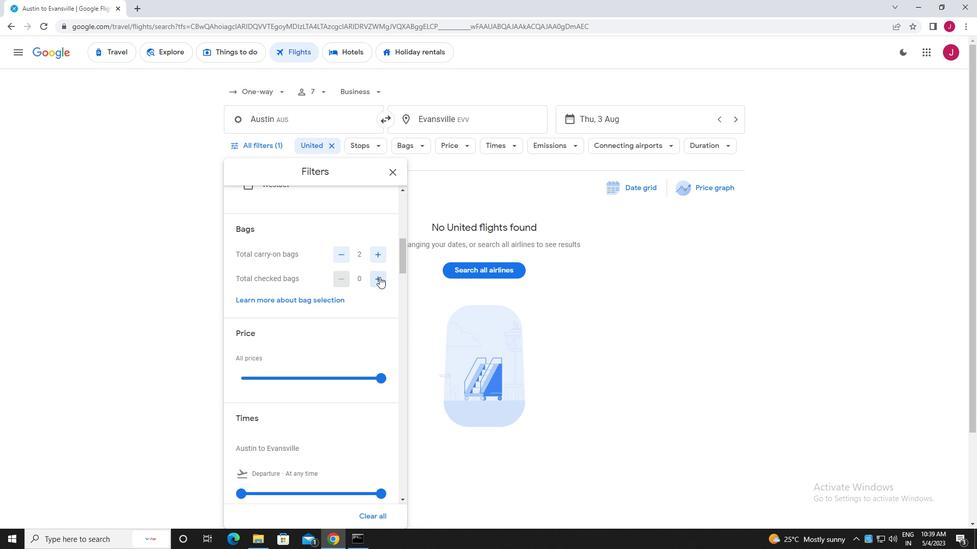 
Action: Mouse pressed left at (380, 280)
Screenshot: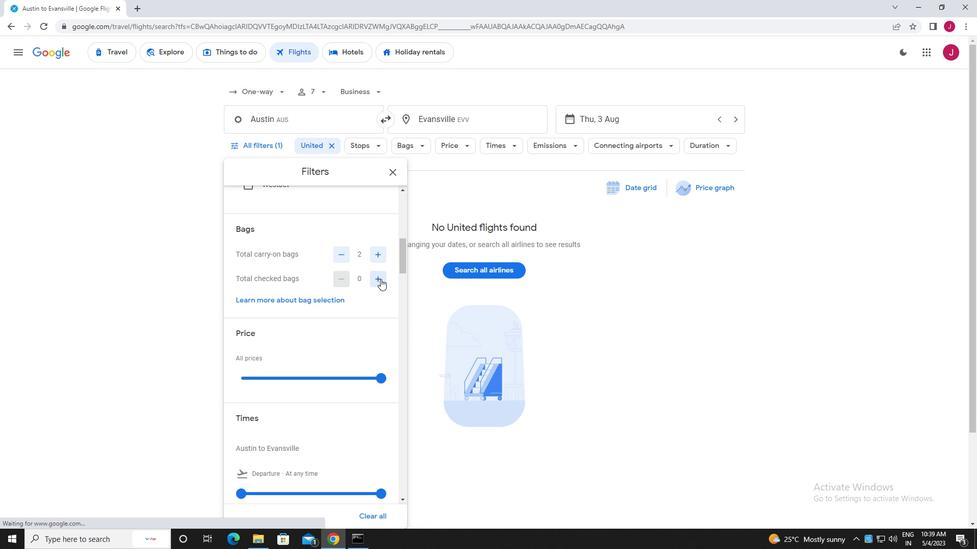
Action: Mouse pressed left at (380, 280)
Screenshot: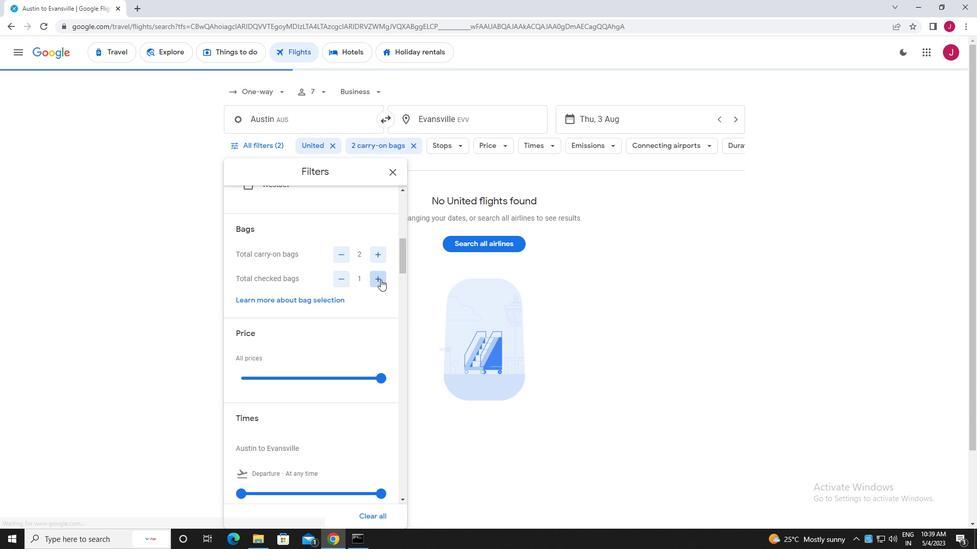 
Action: Mouse pressed left at (380, 280)
Screenshot: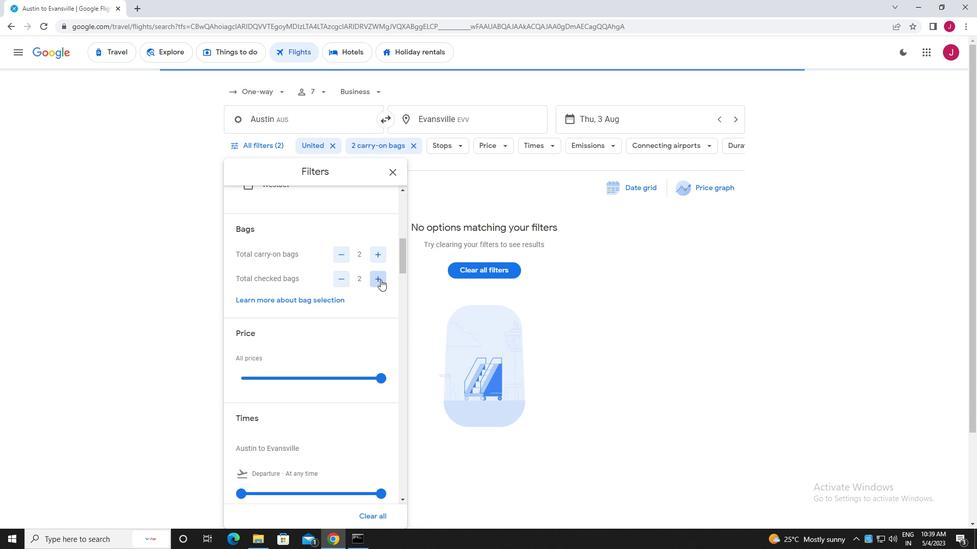 
Action: Mouse pressed left at (380, 280)
Screenshot: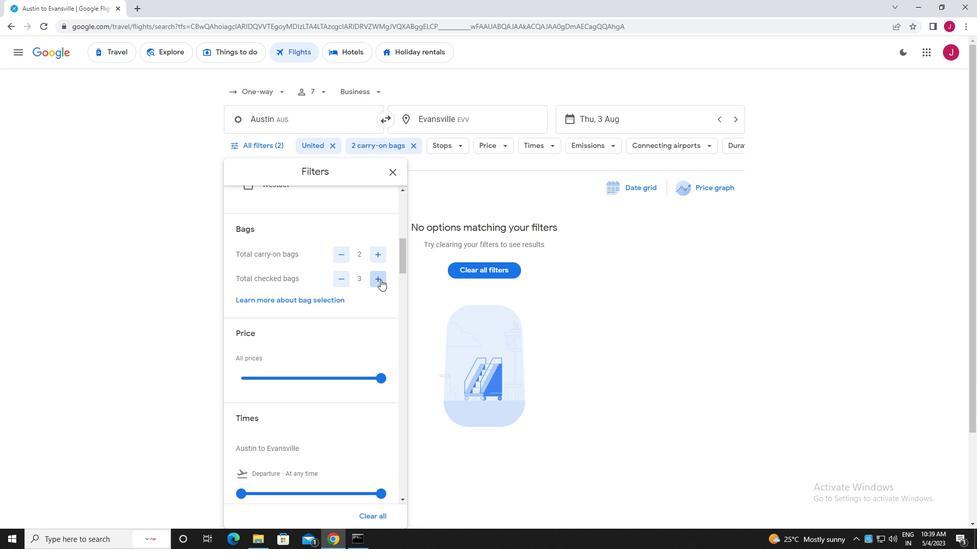 
Action: Mouse pressed left at (380, 280)
Screenshot: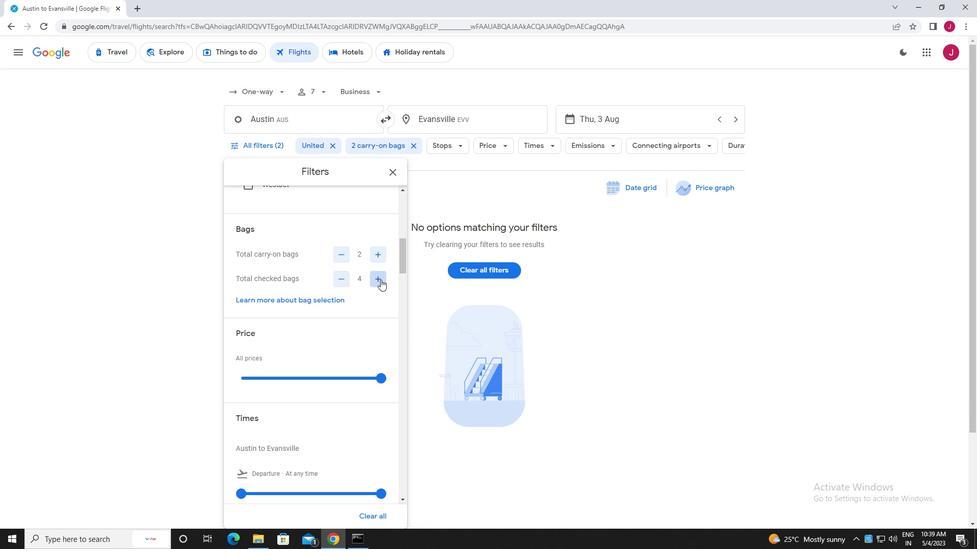 
Action: Mouse pressed left at (380, 280)
Screenshot: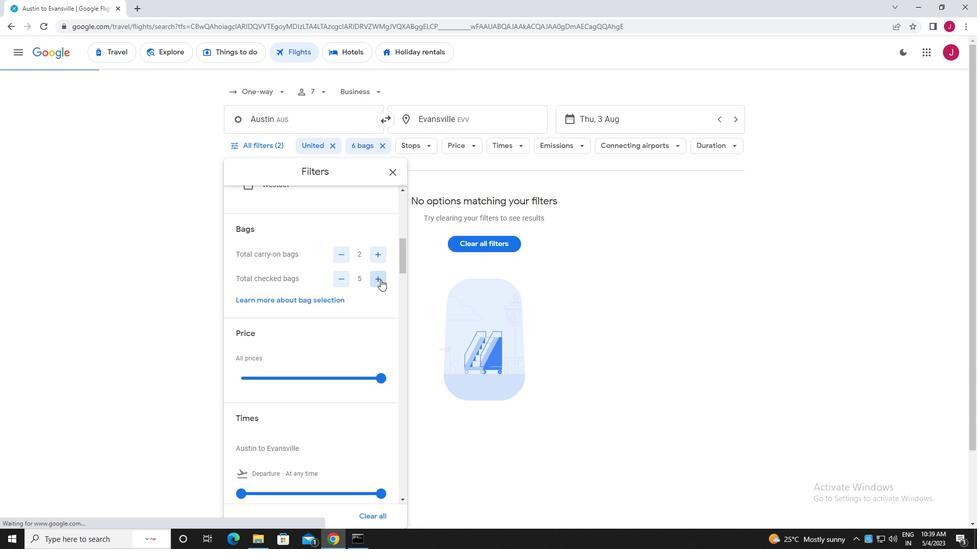 
Action: Mouse pressed left at (380, 280)
Screenshot: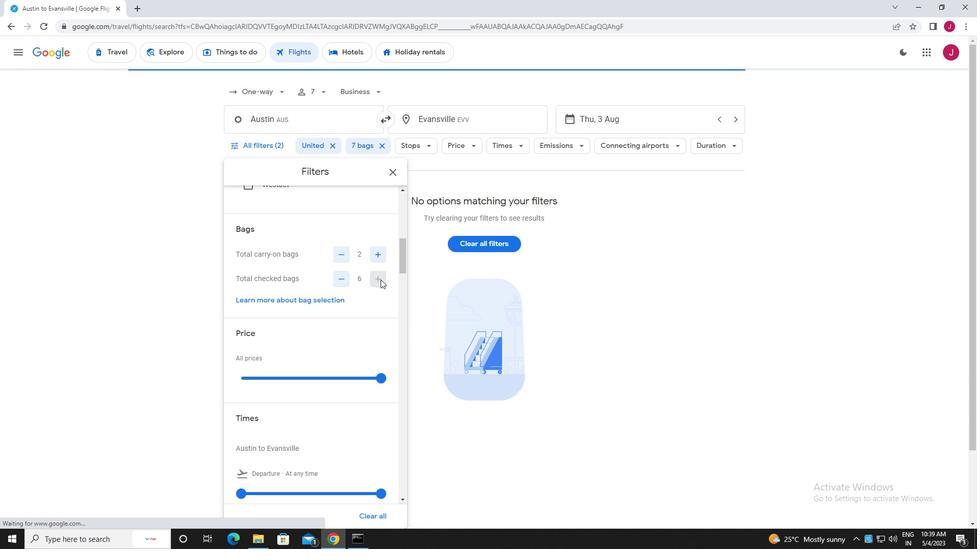 
Action: Mouse moved to (380, 280)
Screenshot: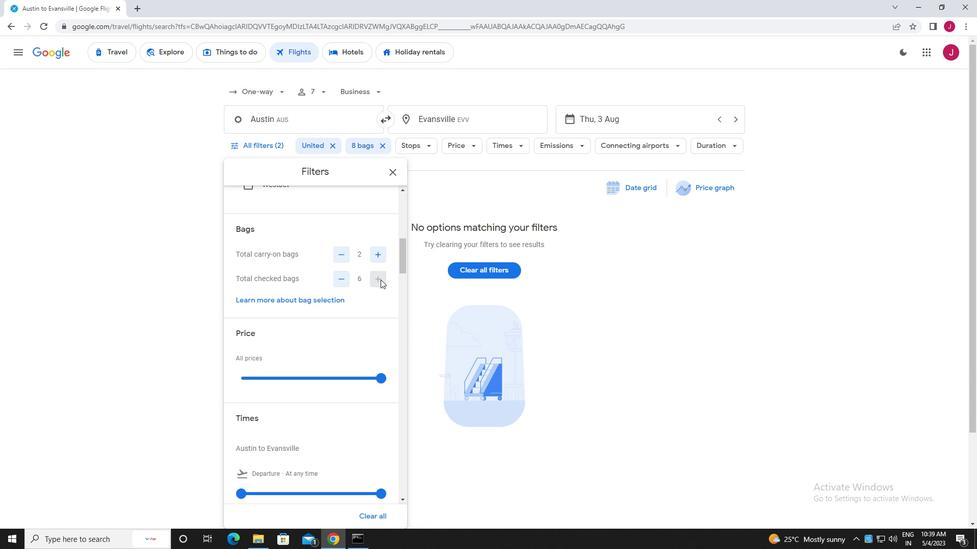 
Action: Mouse scrolled (380, 279) with delta (0, 0)
Screenshot: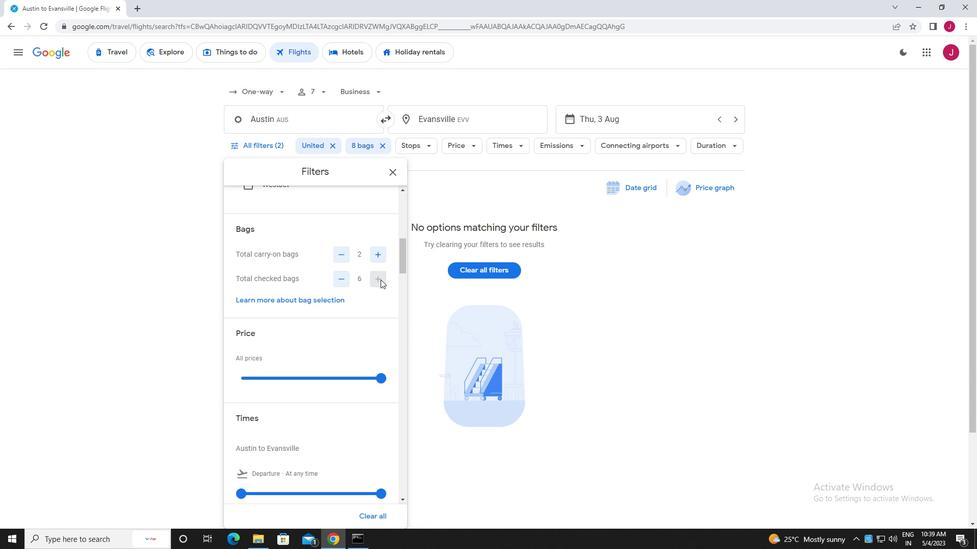 
Action: Mouse scrolled (380, 279) with delta (0, 0)
Screenshot: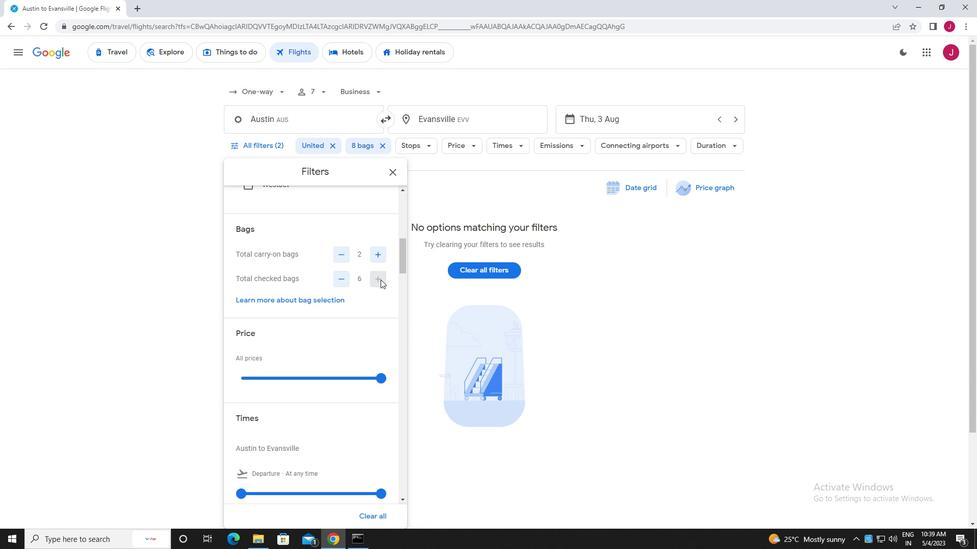 
Action: Mouse pressed left at (380, 280)
Screenshot: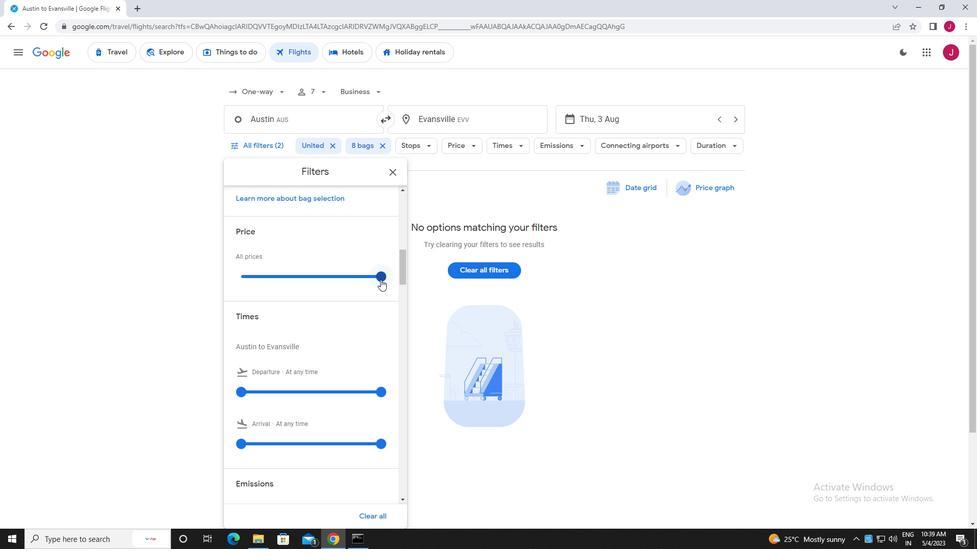 
Action: Mouse moved to (310, 264)
Screenshot: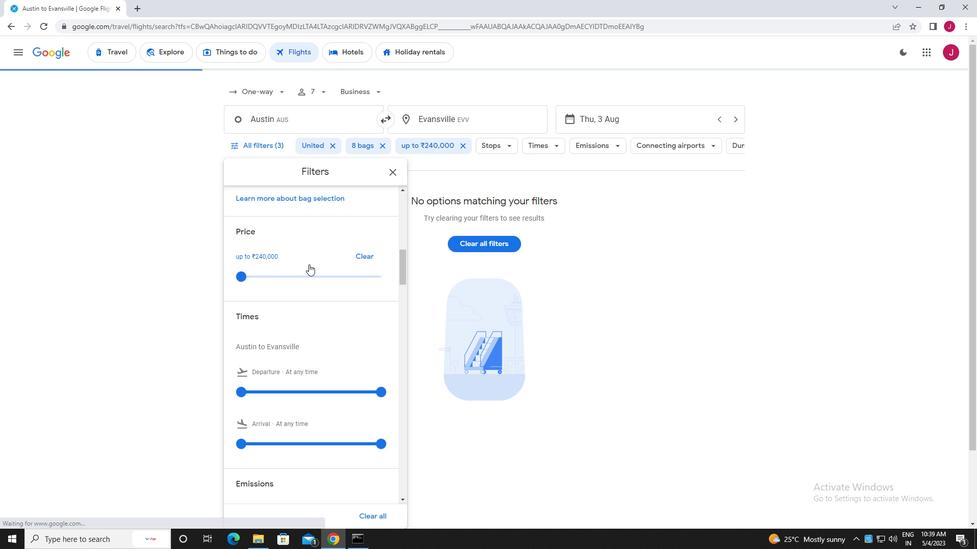 
Action: Mouse scrolled (310, 264) with delta (0, 0)
Screenshot: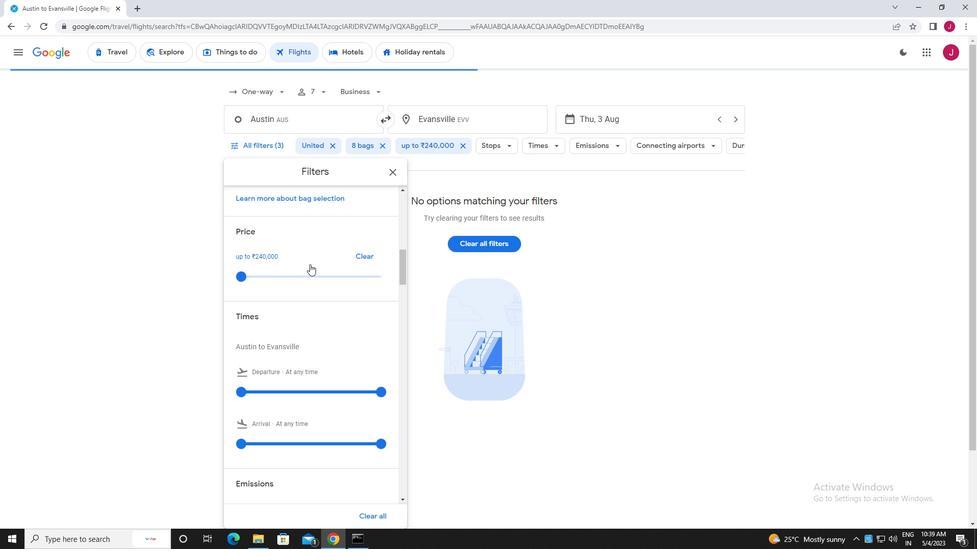
Action: Mouse scrolled (310, 264) with delta (0, 0)
Screenshot: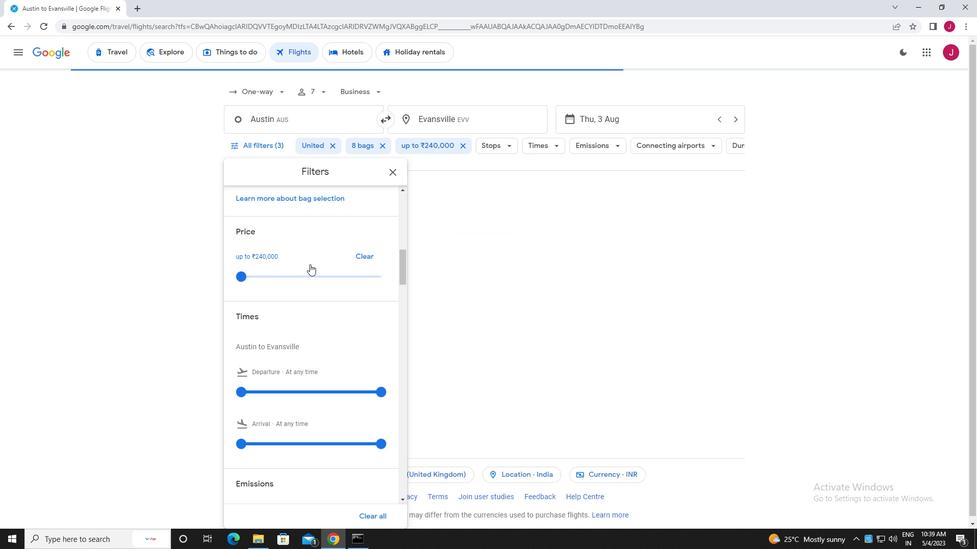 
Action: Mouse moved to (244, 288)
Screenshot: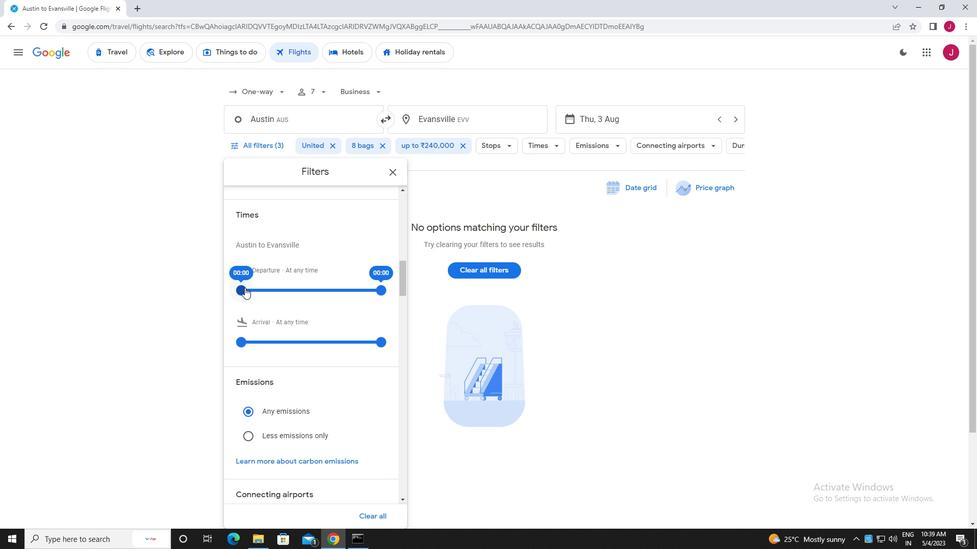 
Action: Mouse pressed left at (244, 288)
Screenshot: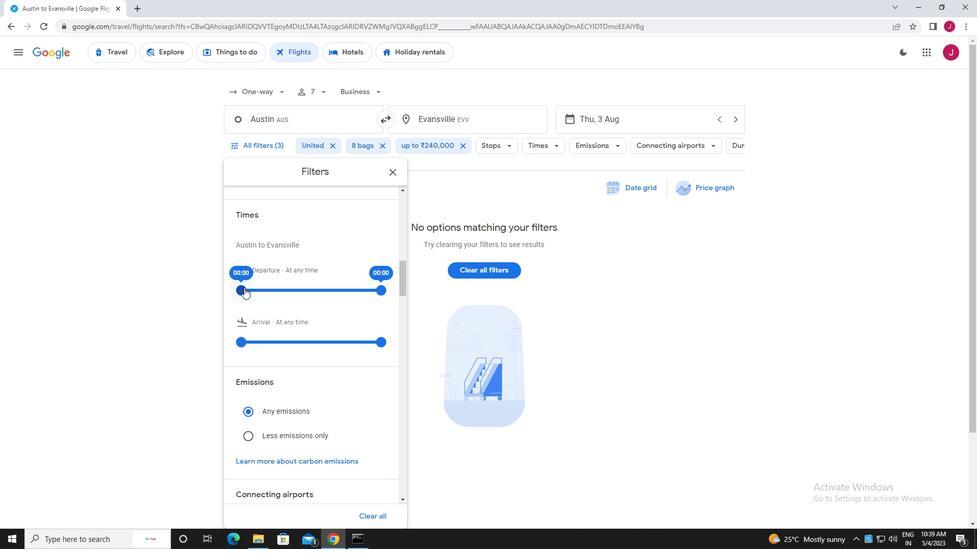 
Action: Mouse moved to (381, 289)
Screenshot: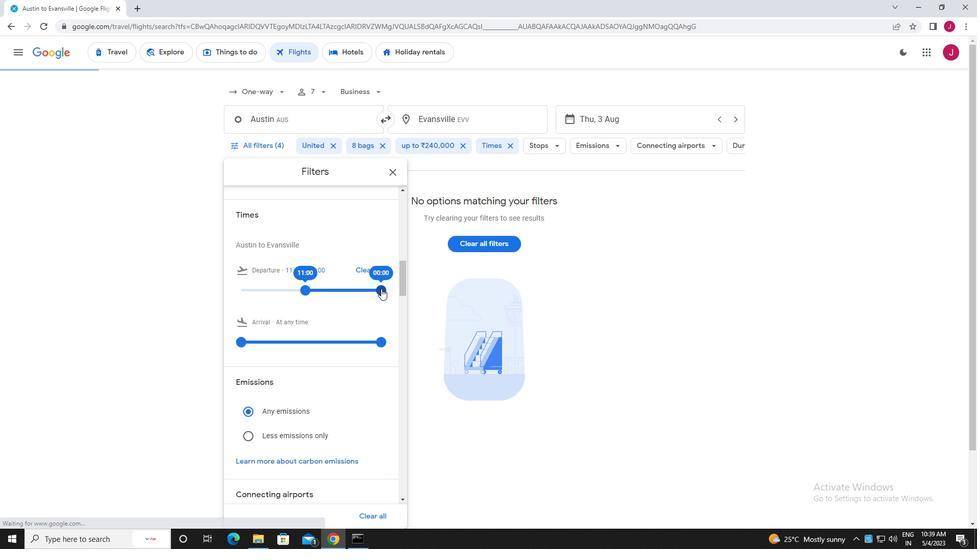 
Action: Mouse pressed left at (381, 289)
Screenshot: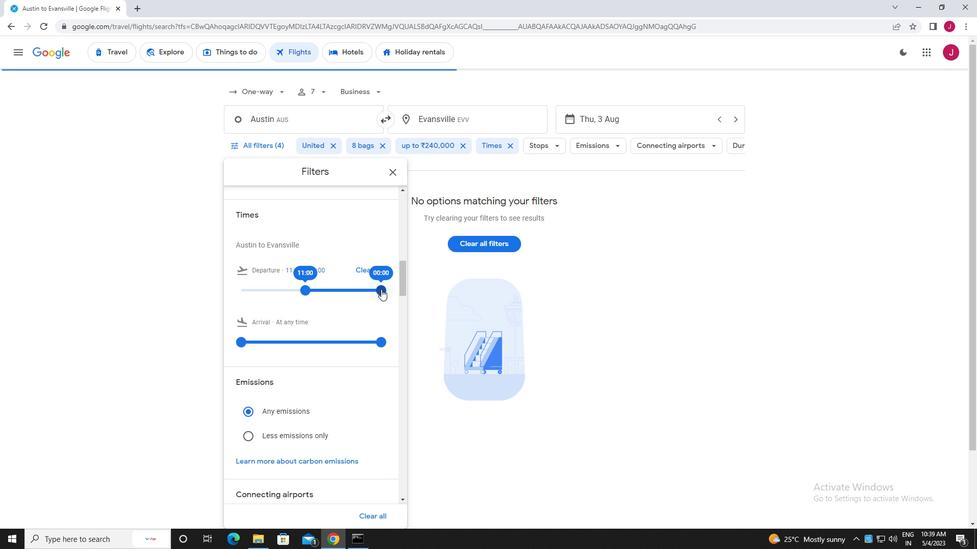 
Action: Mouse moved to (392, 169)
Screenshot: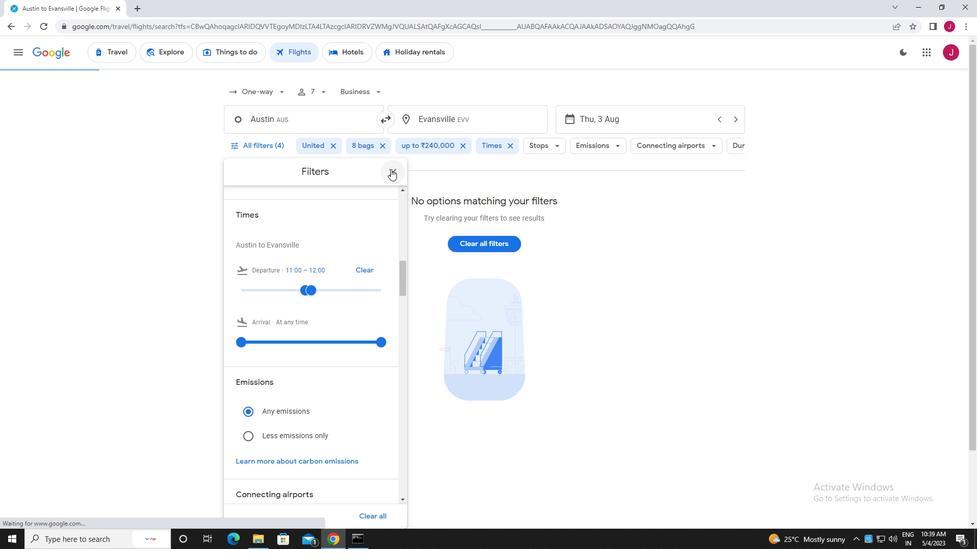
Action: Mouse pressed left at (392, 169)
Screenshot: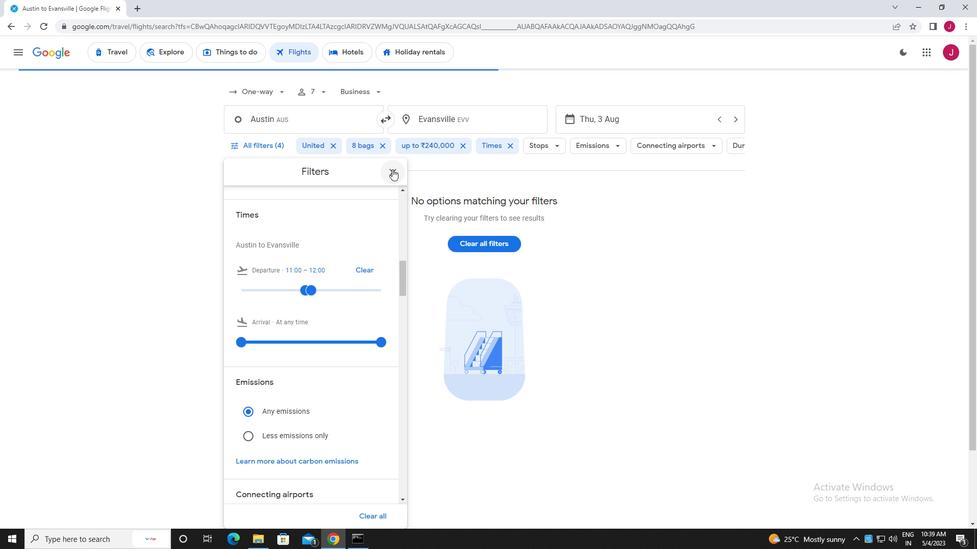 
Action: Mouse moved to (392, 171)
Screenshot: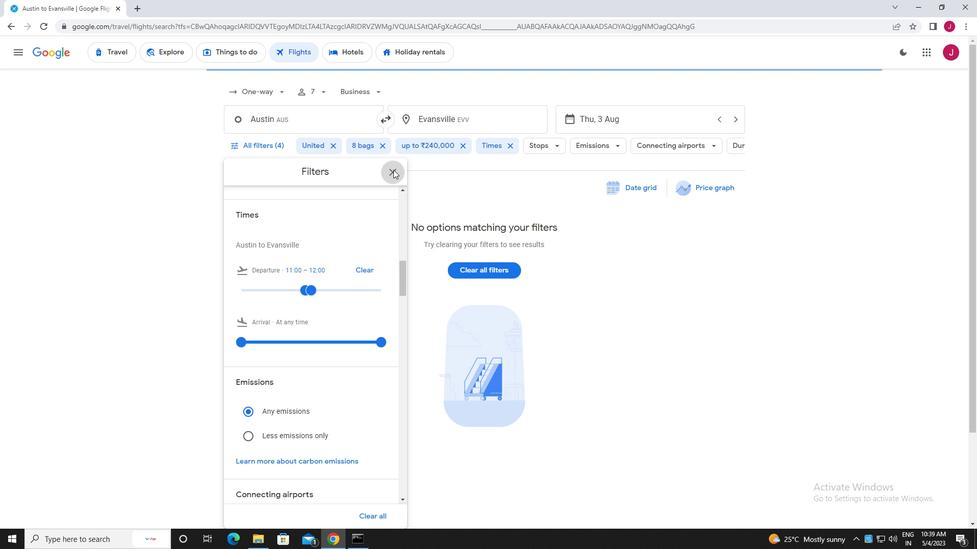 
